 Task: Create new customer invoice with Date Opened: 28-May-23, Select Customer: Grandma Daisy's General Store, Terms: Net 7. Make invoice entry for item-1 with Date: 28-May-23, Description: Spearmint Bb Tea Original Body Hair Inhibitor Balancing Tea
, Income Account: Income:Sales, Quantity: 1, Unit Price: 14.99, Sales Tax: Y, Sales Tax Included: N, Tax Table: Sales Tax. Post Invoice with Post Date: 28-May-23, Post to Accounts: Assets:Accounts Receivable. Pay / Process Payment with Transaction Date: 03-Jun-23, Amount: 15.59, Transfer Account: Checking Account. Go to 'Print Invoice'.
Action: Mouse moved to (189, 26)
Screenshot: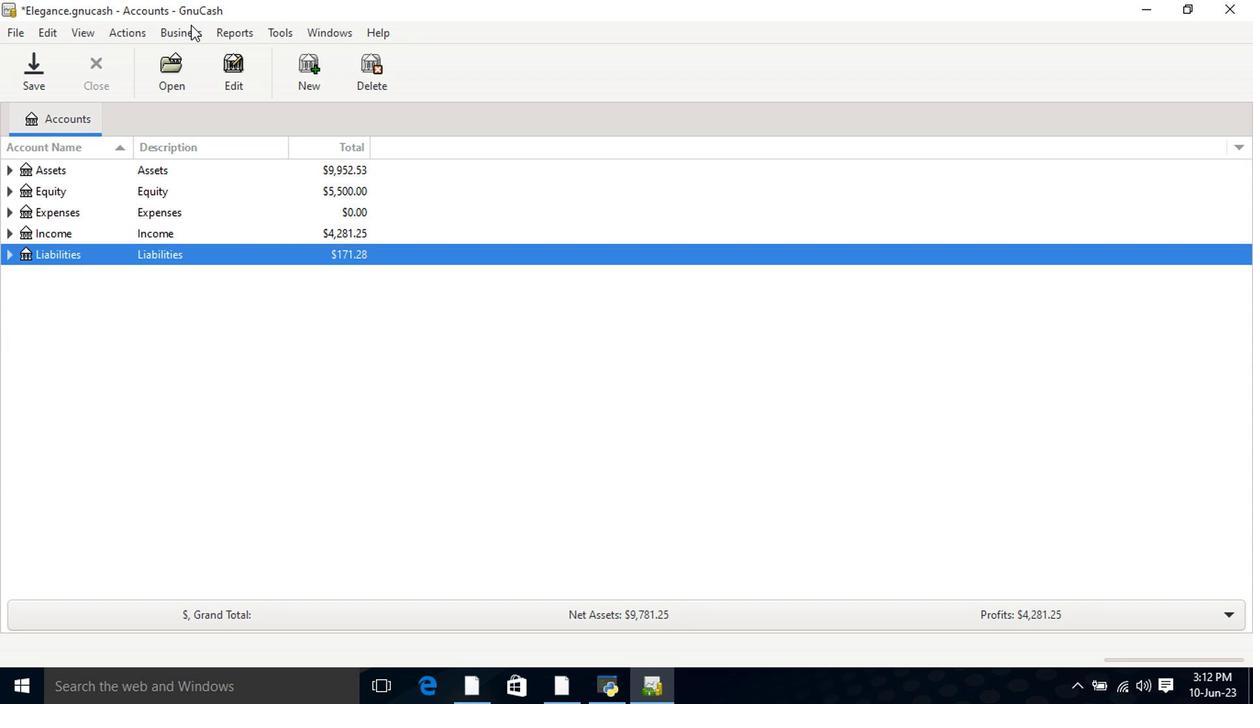 
Action: Mouse pressed left at (189, 26)
Screenshot: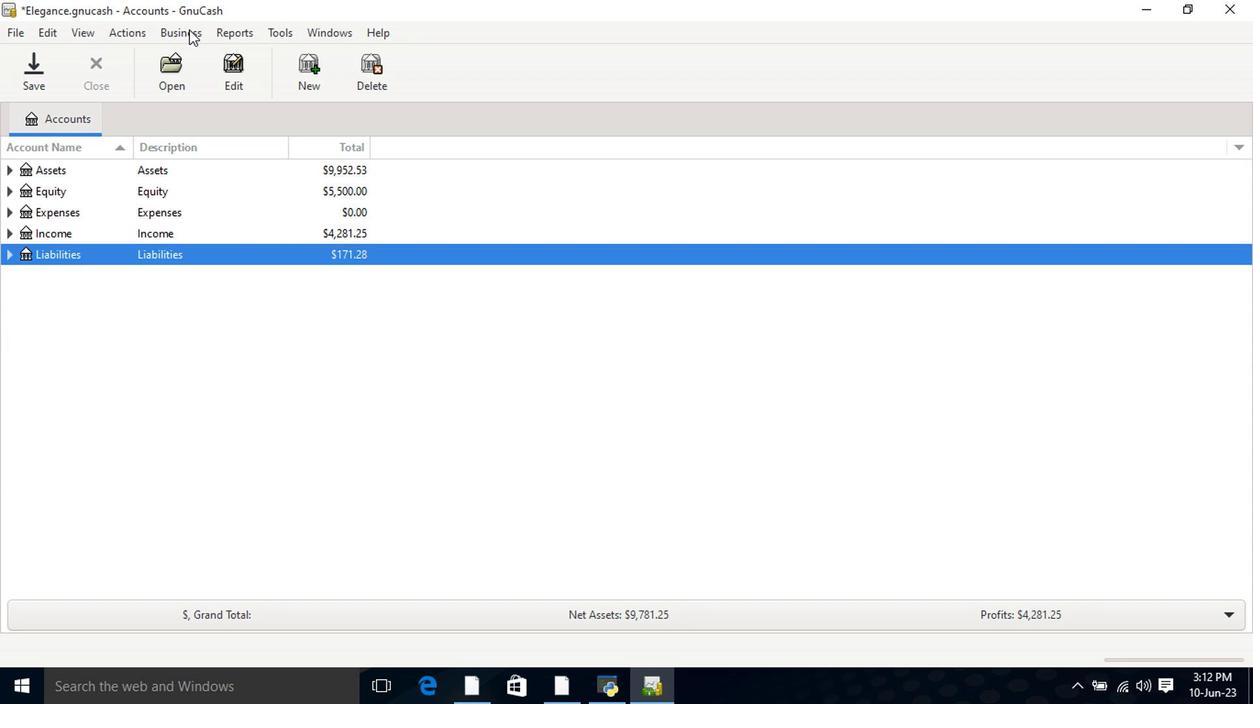 
Action: Mouse moved to (201, 44)
Screenshot: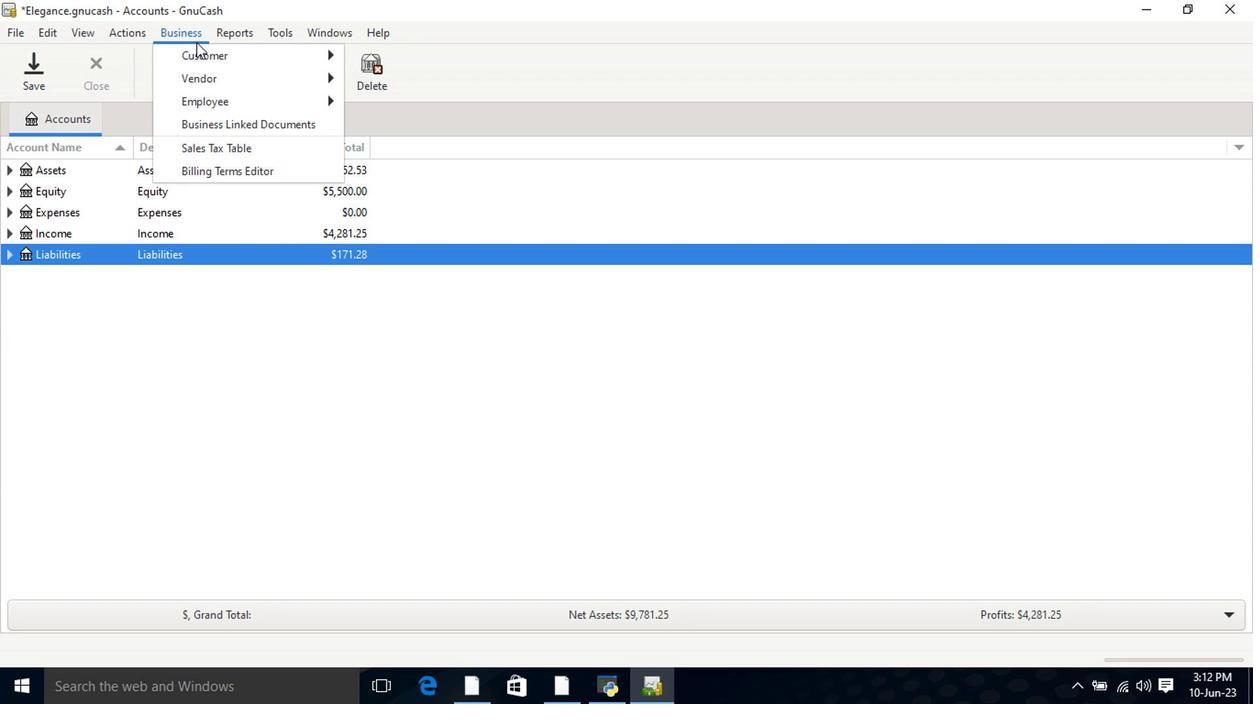 
Action: Mouse pressed left at (201, 44)
Screenshot: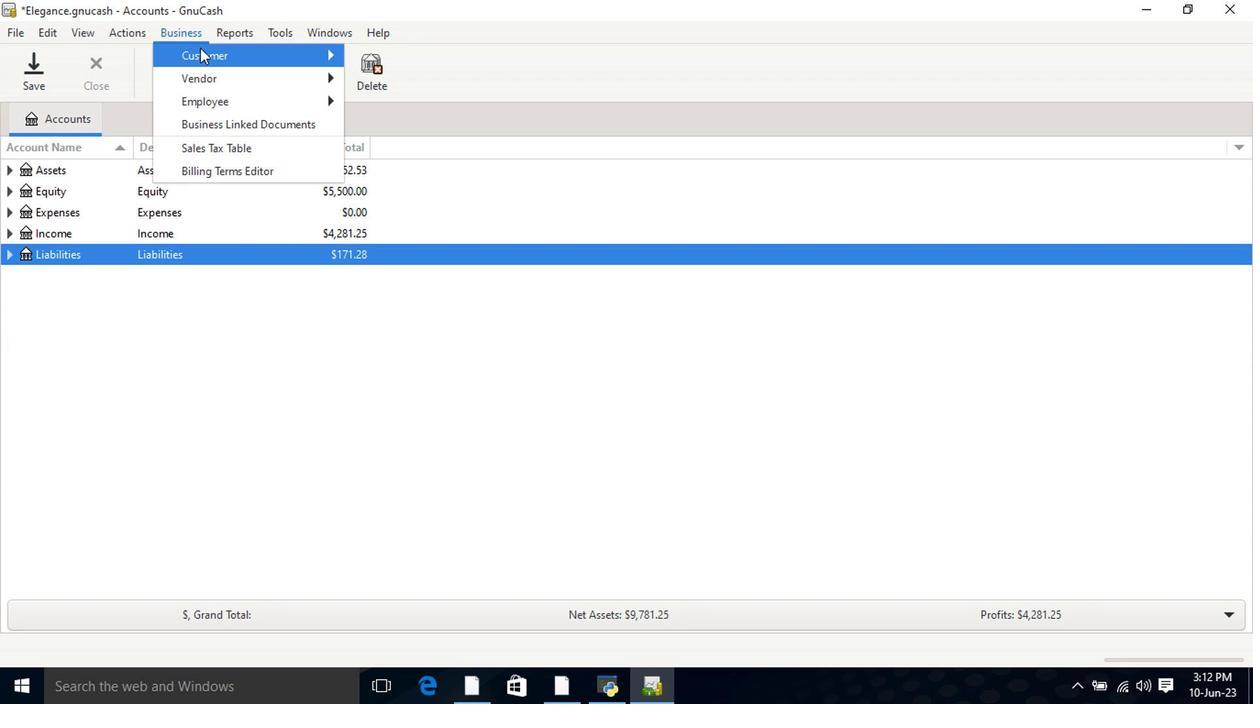 
Action: Mouse moved to (424, 122)
Screenshot: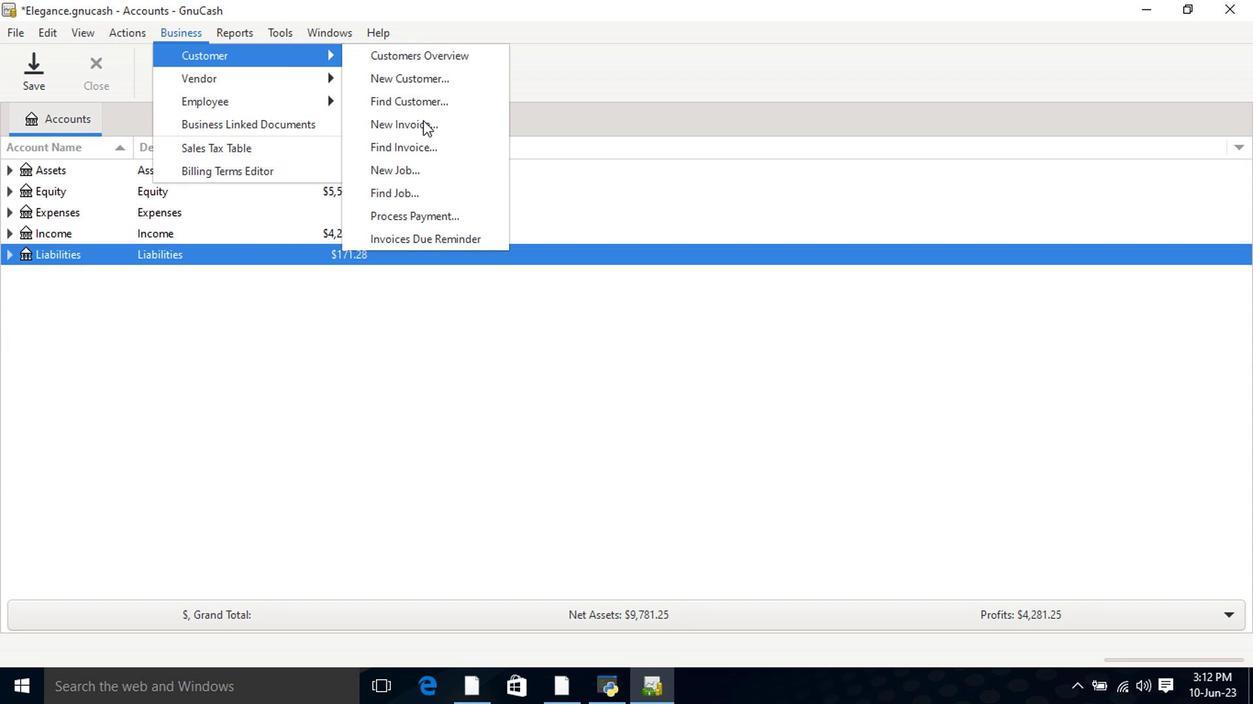 
Action: Mouse pressed left at (424, 122)
Screenshot: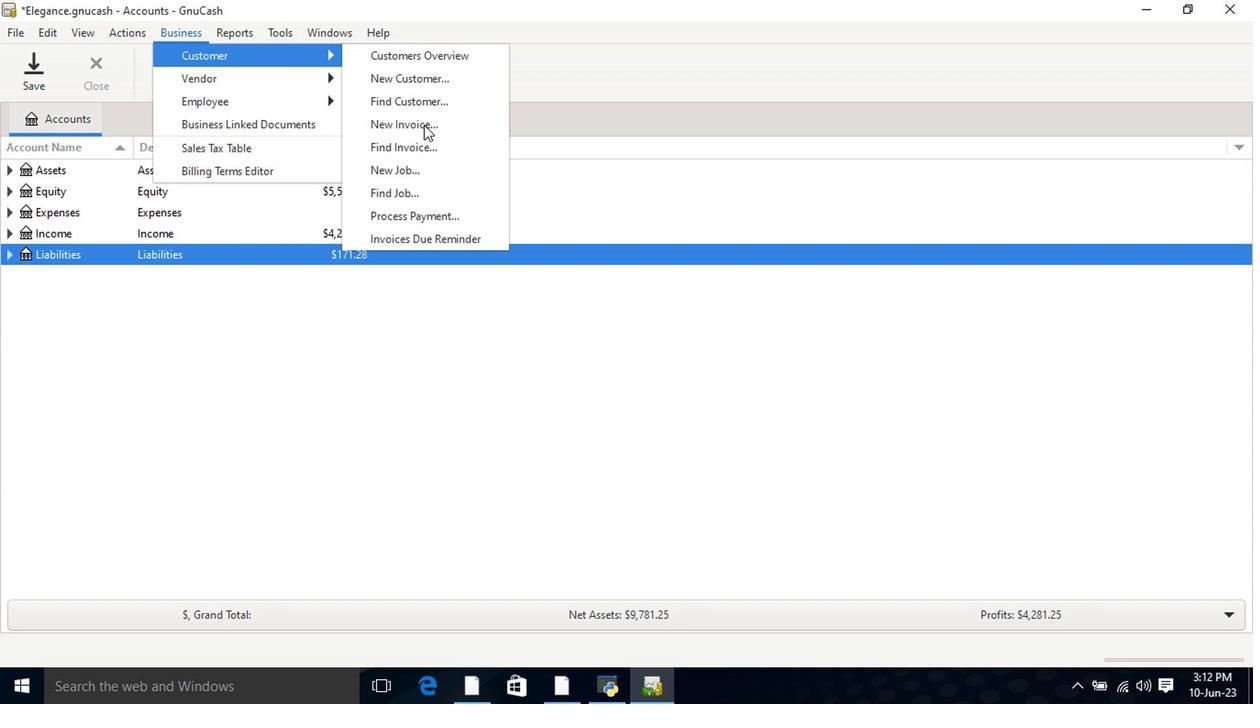 
Action: Mouse moved to (761, 283)
Screenshot: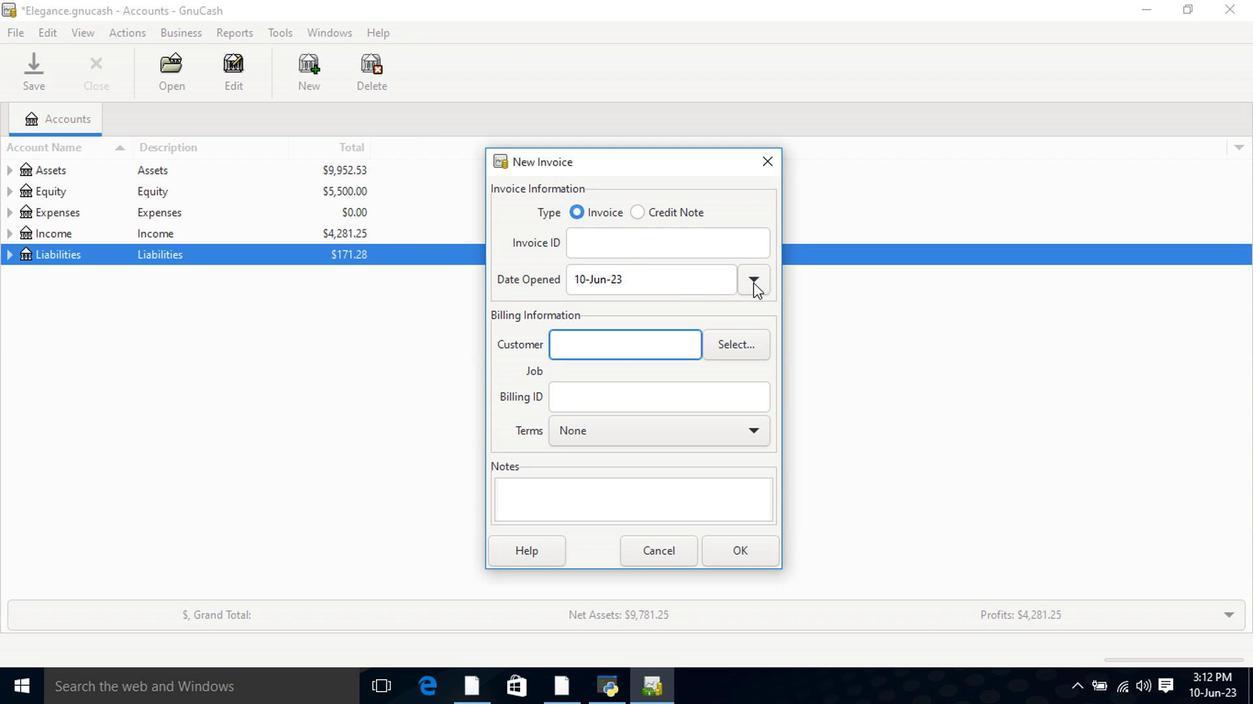 
Action: Mouse pressed left at (761, 283)
Screenshot: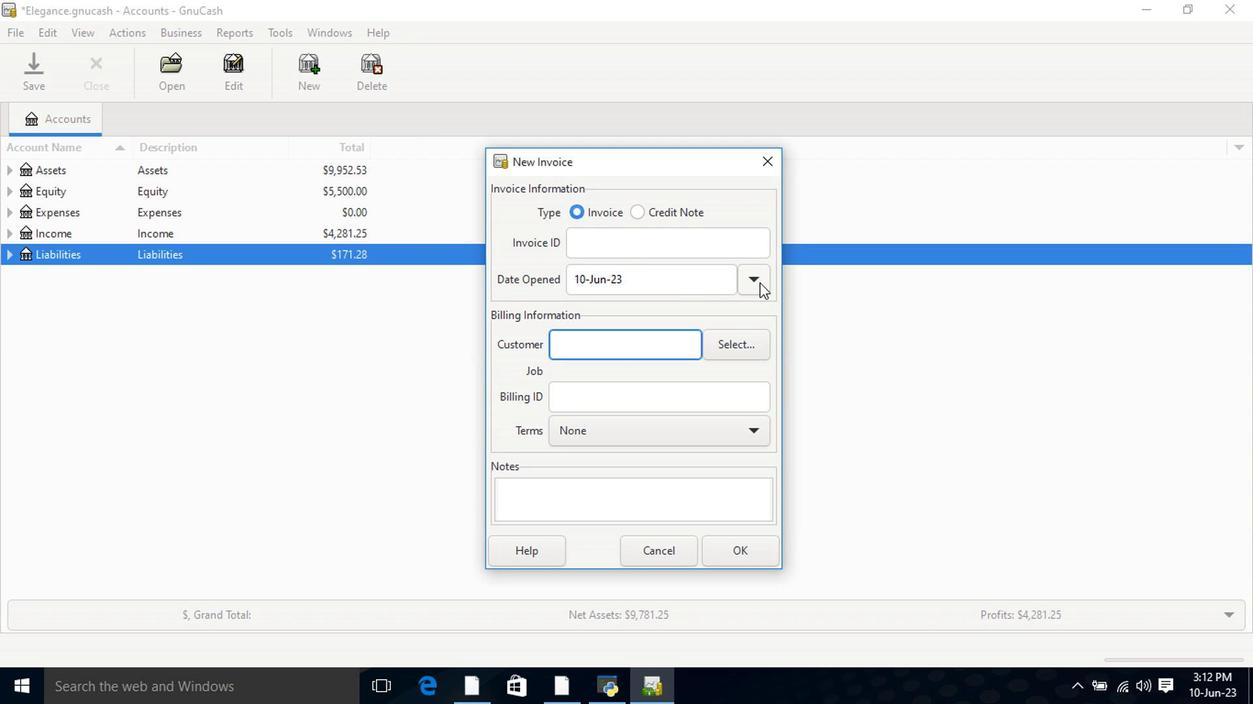 
Action: Mouse moved to (609, 310)
Screenshot: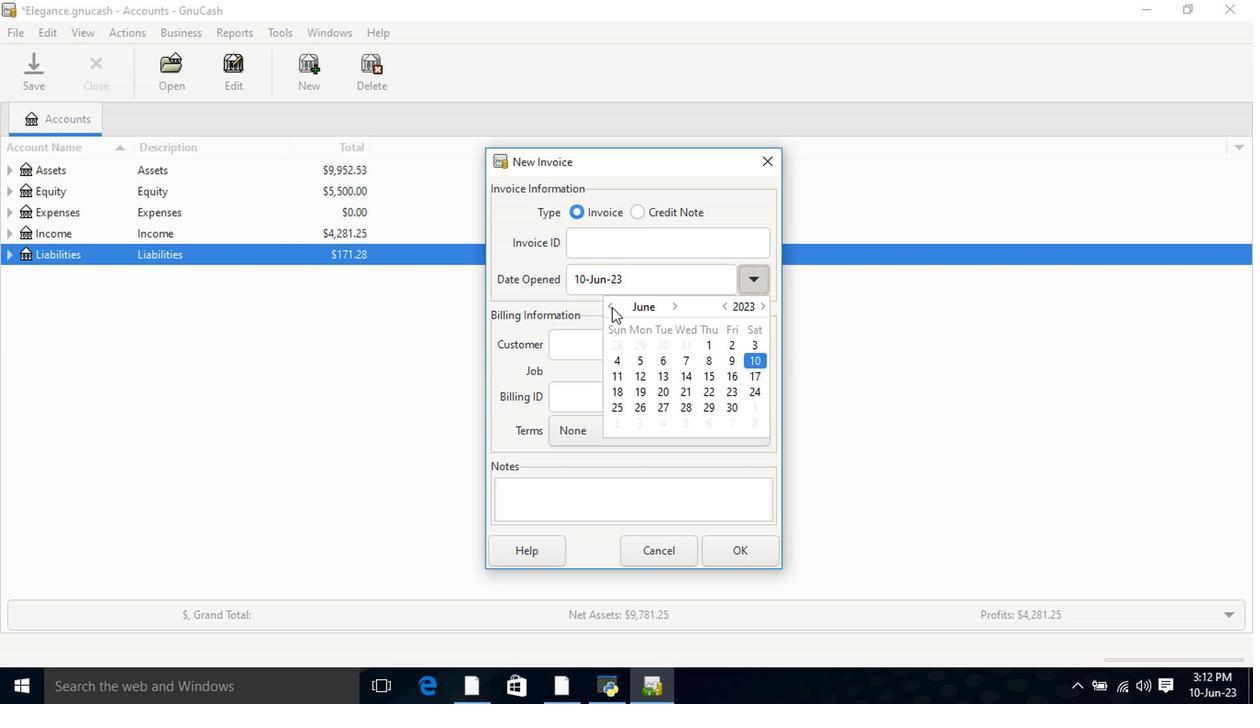 
Action: Mouse pressed left at (609, 310)
Screenshot: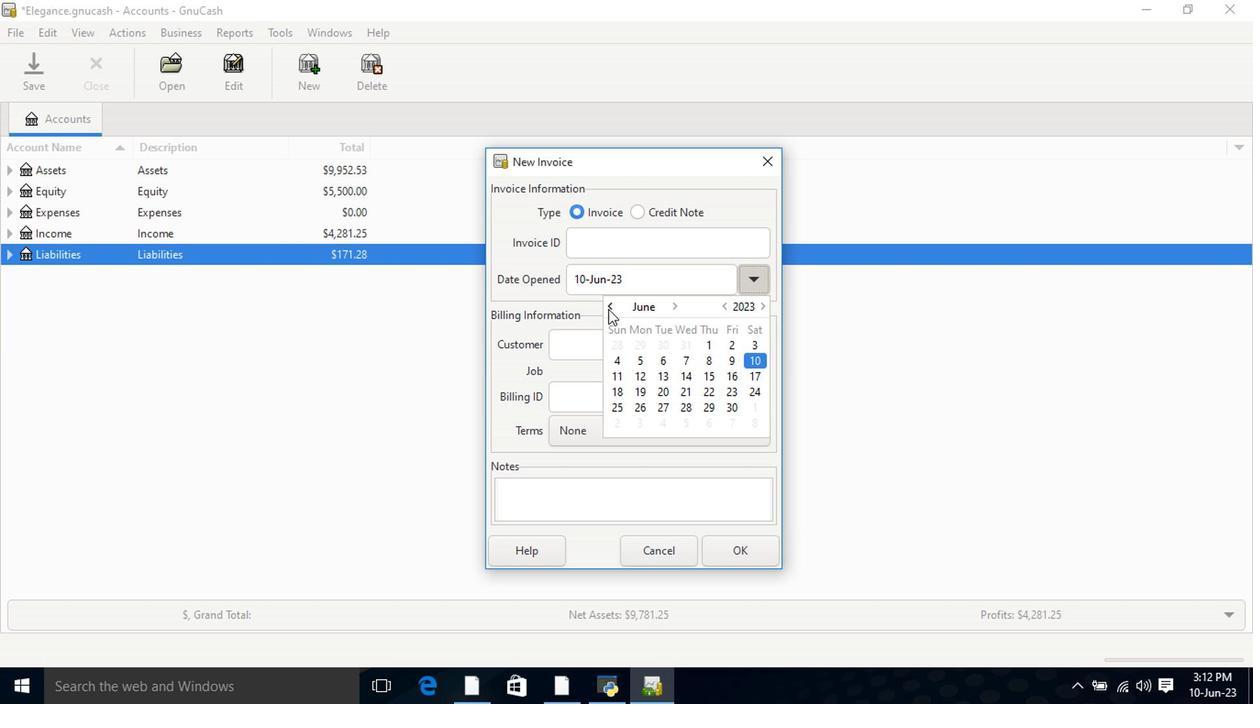 
Action: Mouse moved to (614, 415)
Screenshot: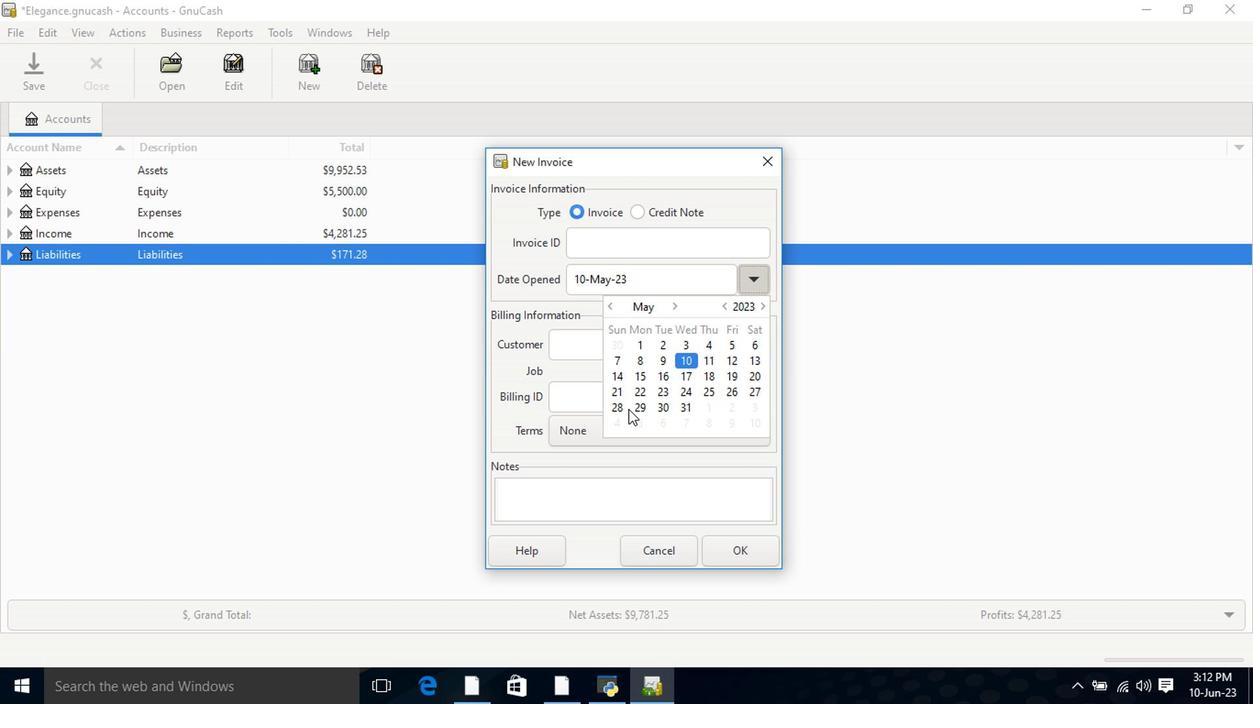 
Action: Mouse pressed left at (614, 415)
Screenshot: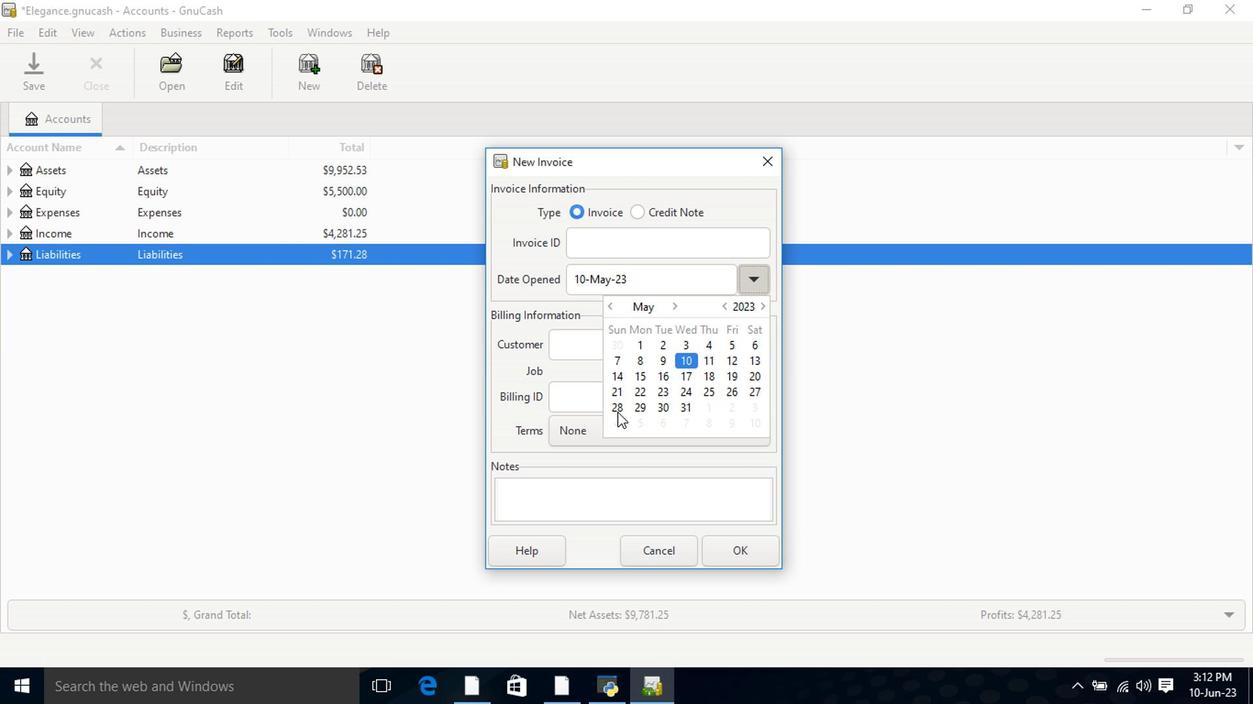 
Action: Mouse moved to (613, 415)
Screenshot: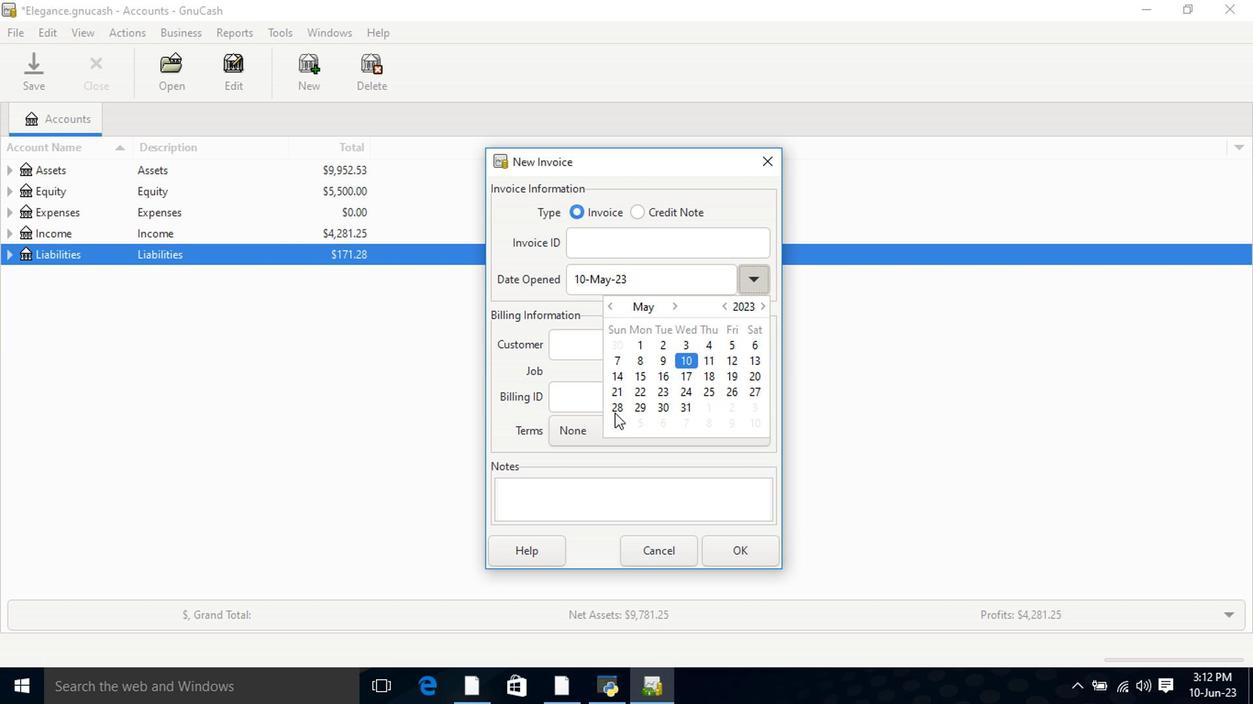 
Action: Mouse pressed left at (613, 415)
Screenshot: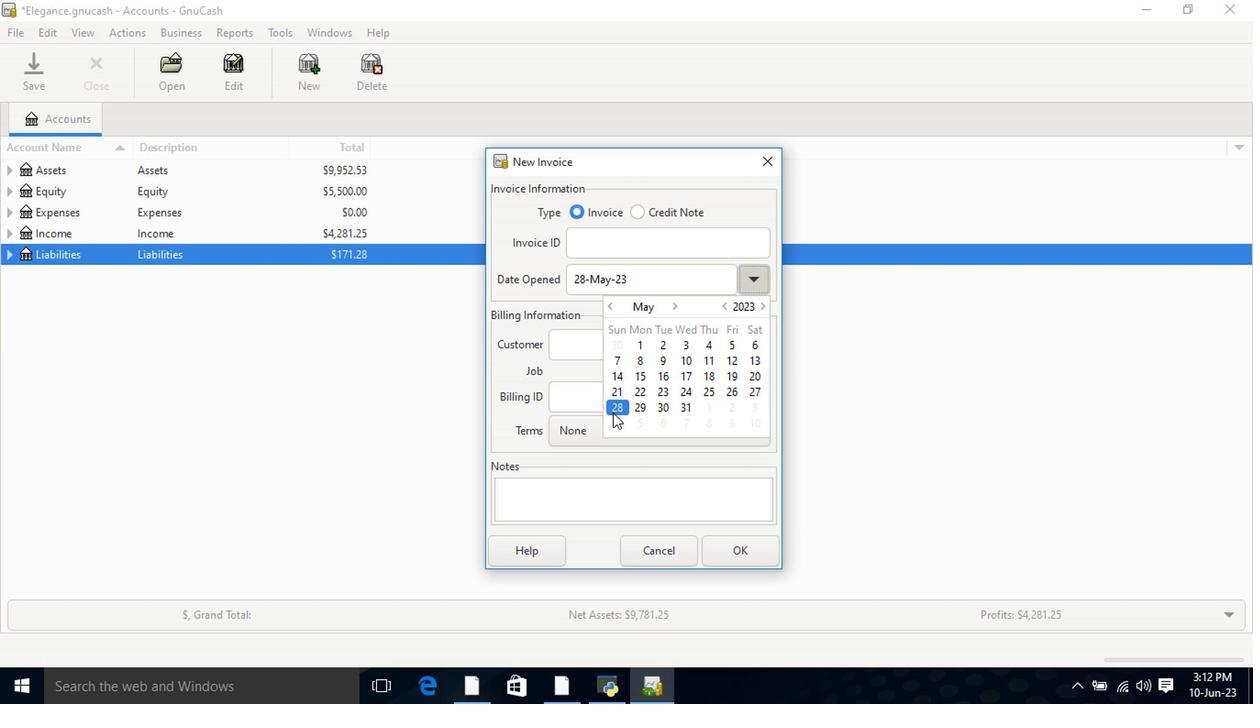 
Action: Mouse moved to (616, 353)
Screenshot: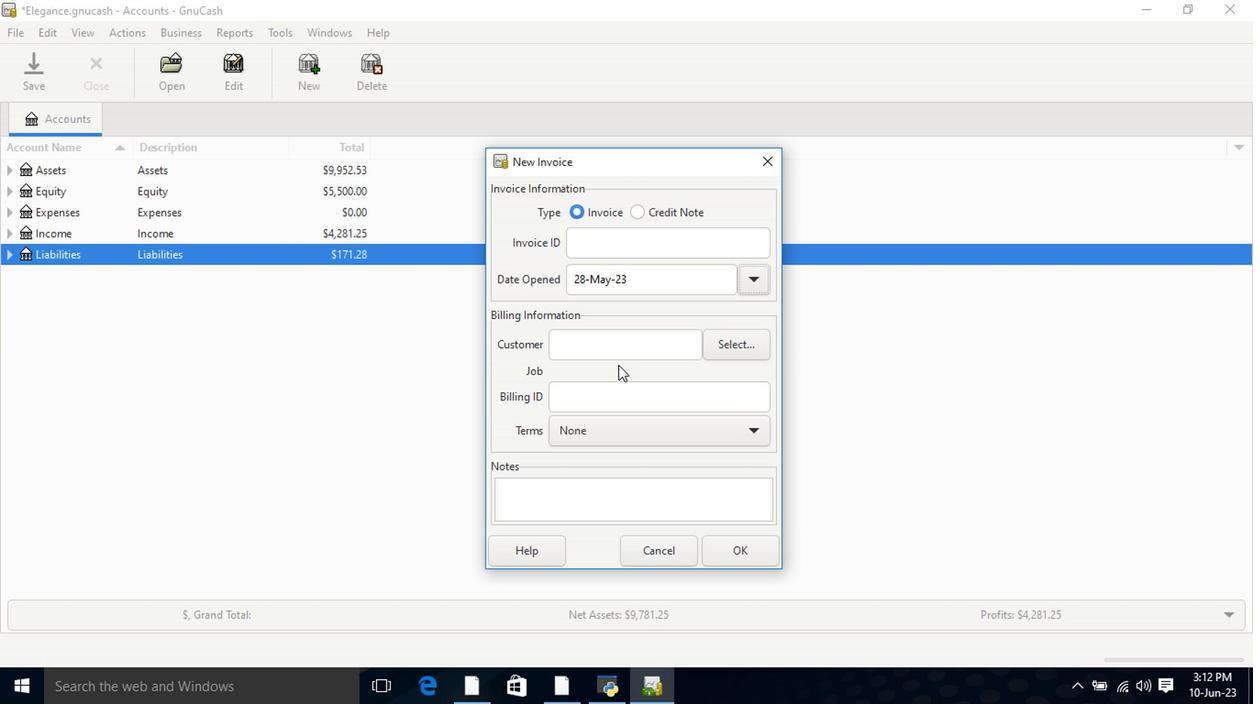 
Action: Mouse pressed left at (616, 353)
Screenshot: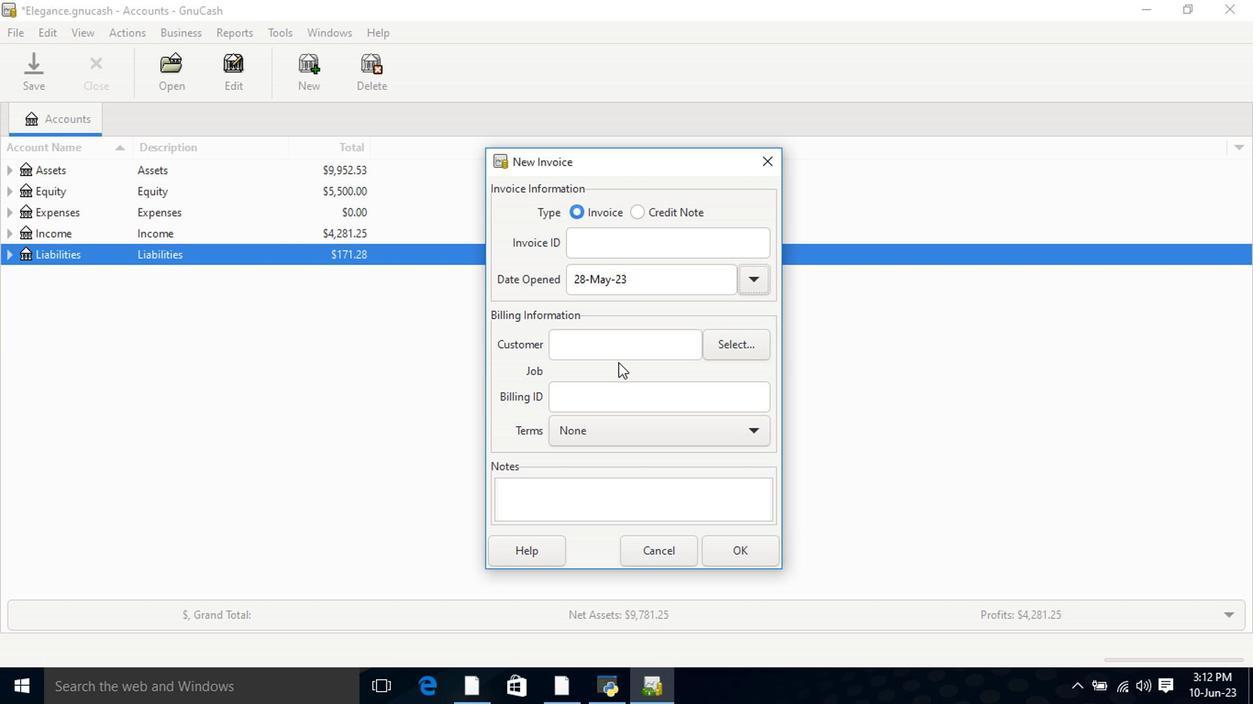 
Action: Mouse moved to (615, 352)
Screenshot: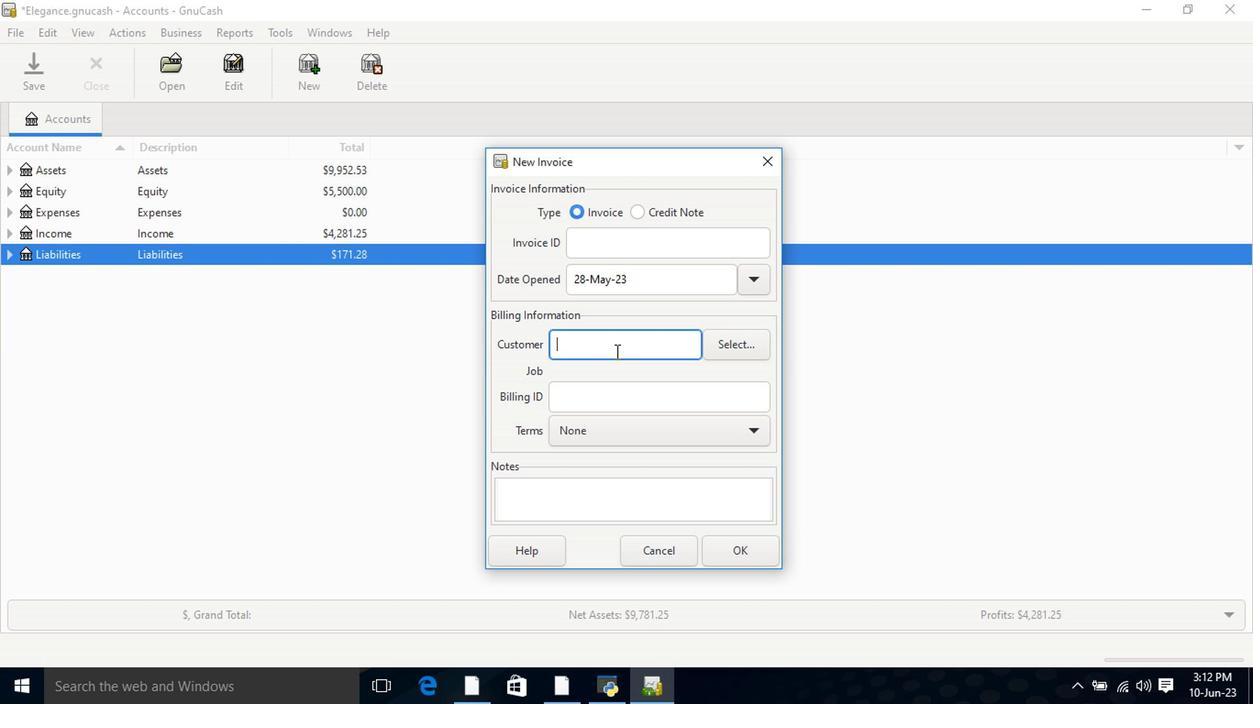 
Action: Key pressed <Key.shift>Gran
Screenshot: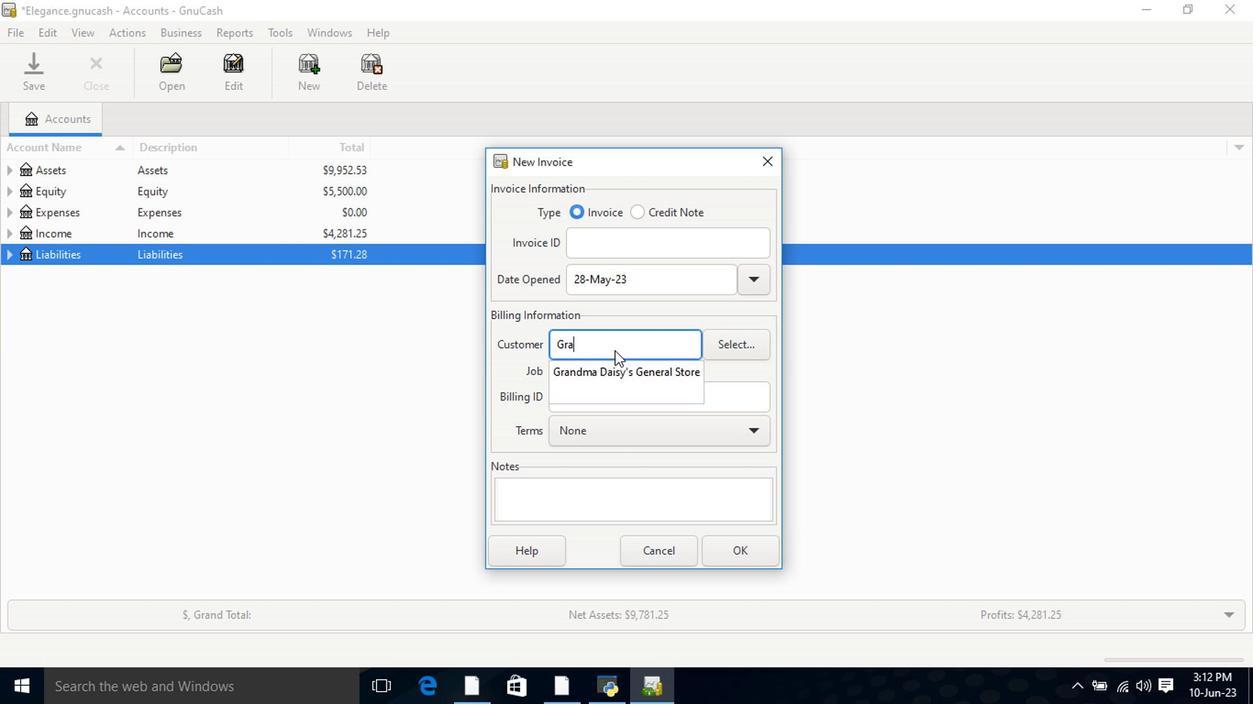 
Action: Mouse moved to (618, 368)
Screenshot: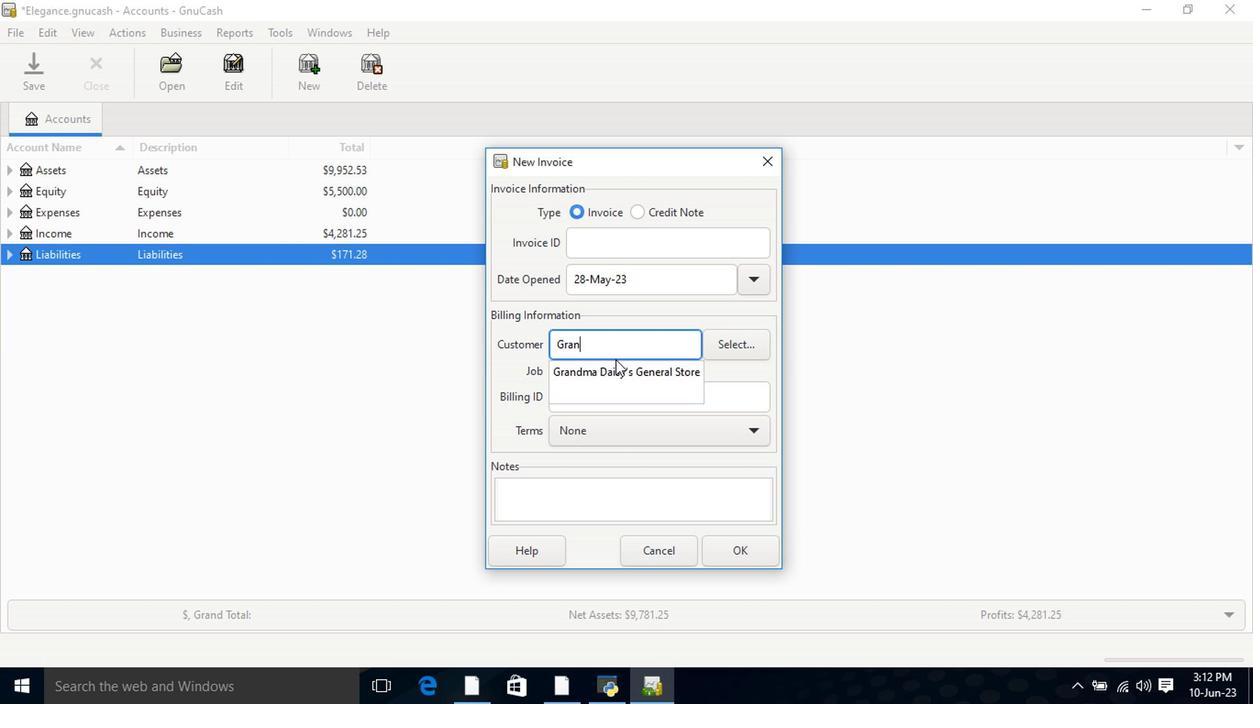 
Action: Mouse pressed left at (618, 368)
Screenshot: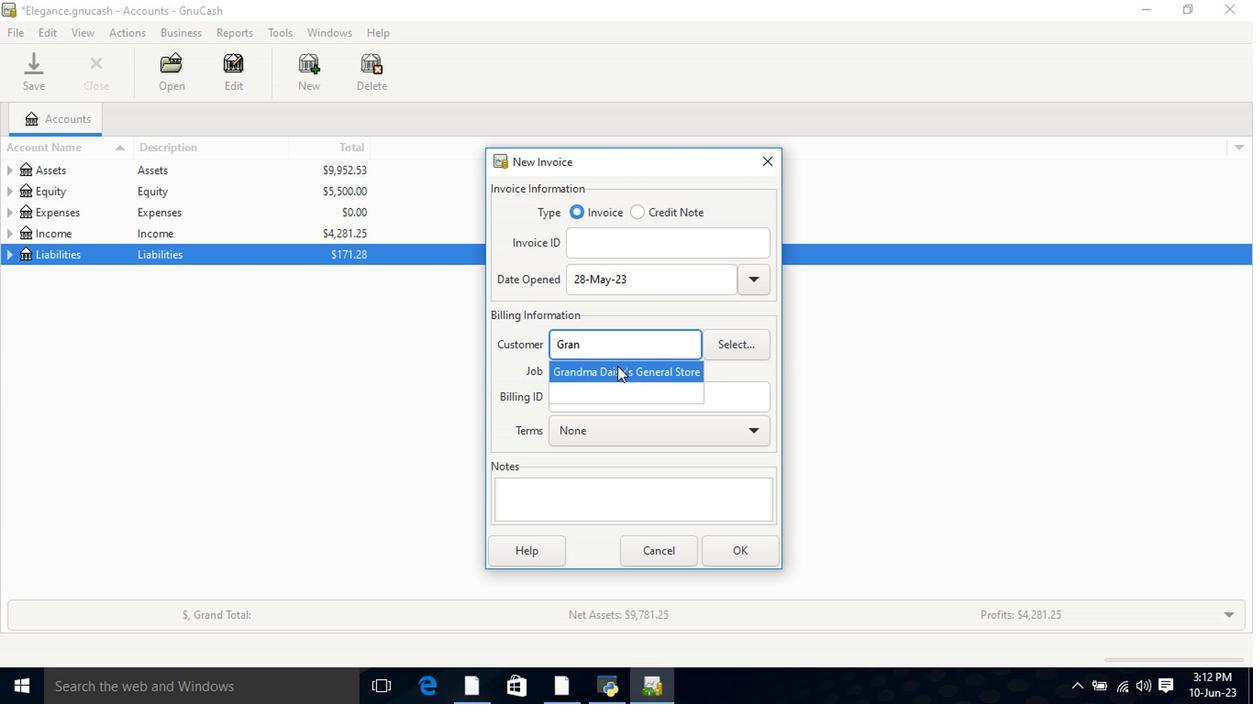 
Action: Mouse moved to (647, 453)
Screenshot: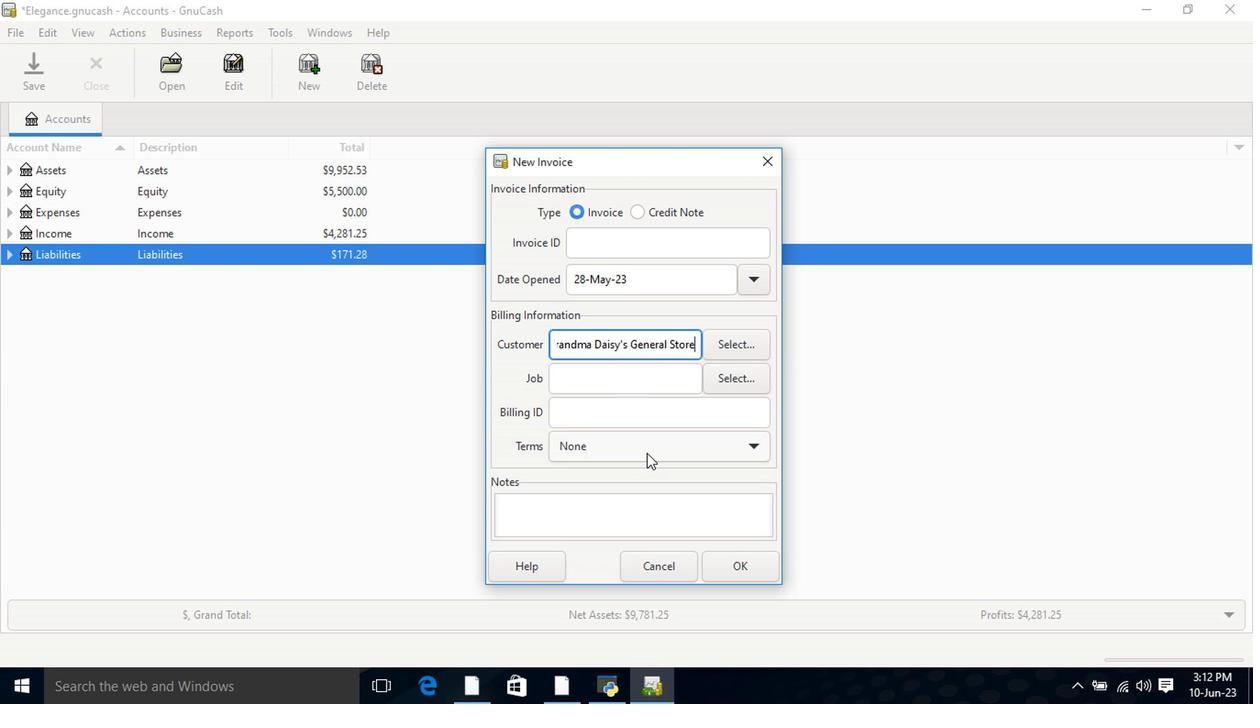 
Action: Mouse pressed left at (647, 453)
Screenshot: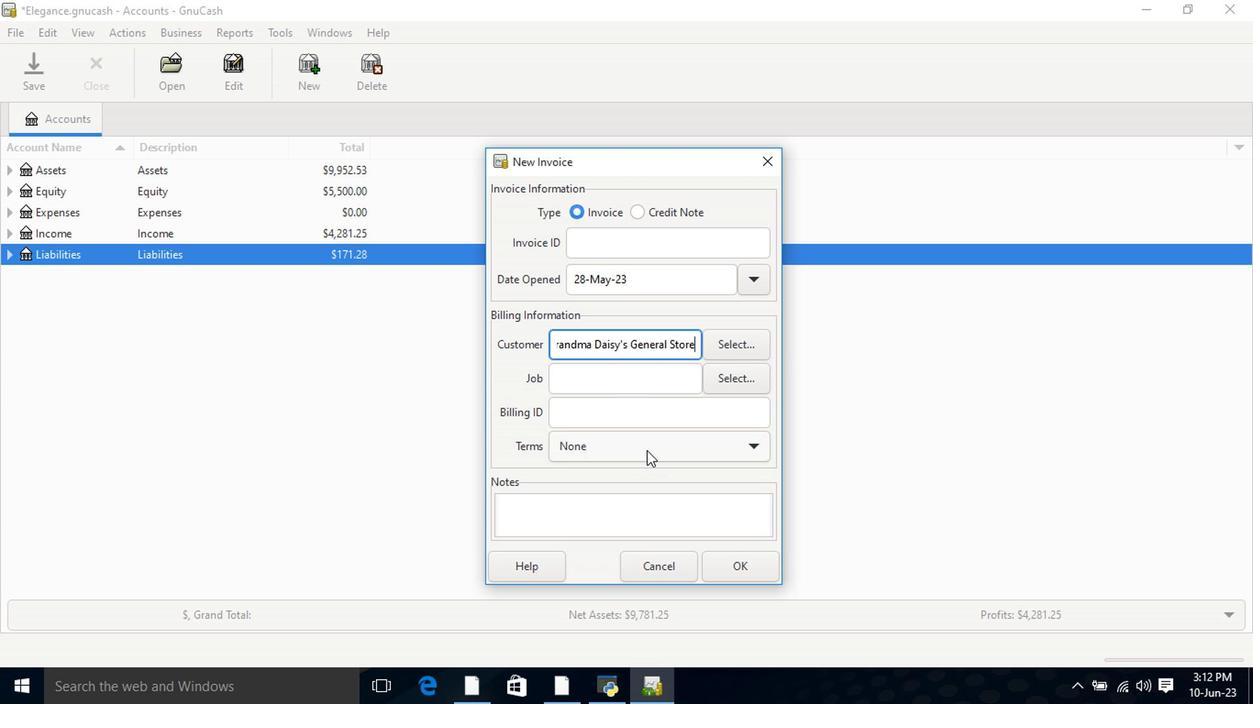 
Action: Mouse moved to (646, 530)
Screenshot: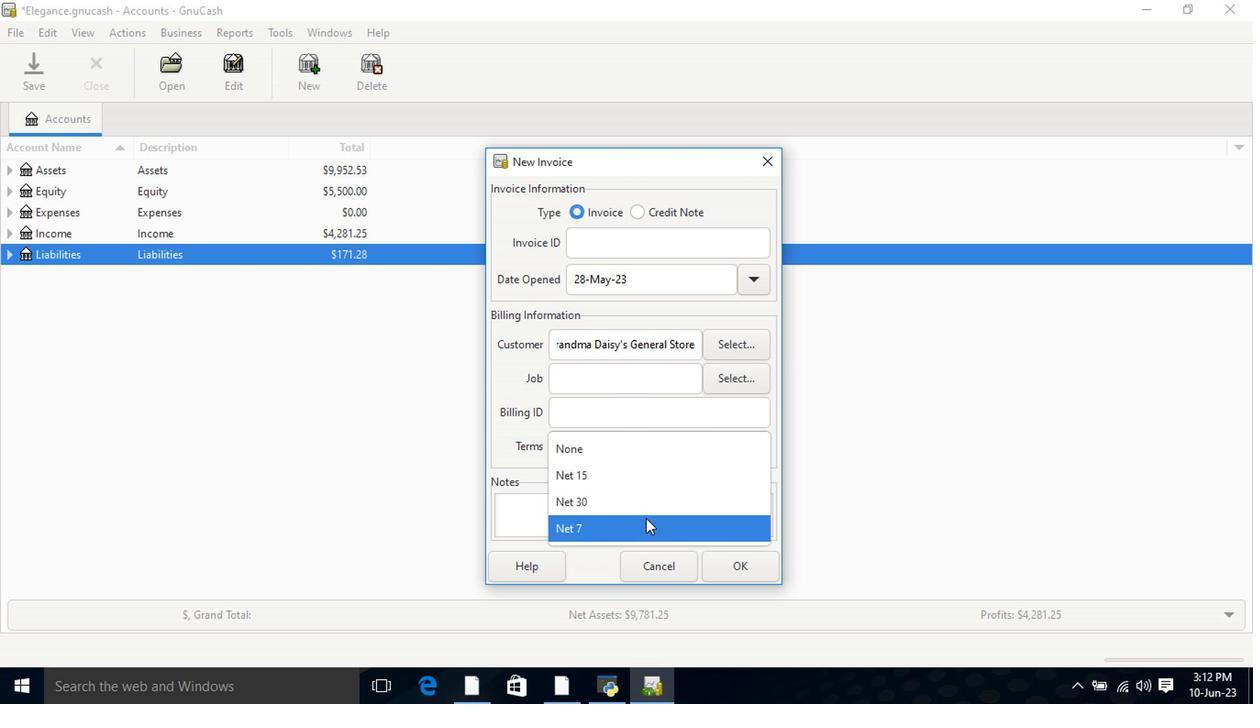 
Action: Mouse pressed left at (646, 530)
Screenshot: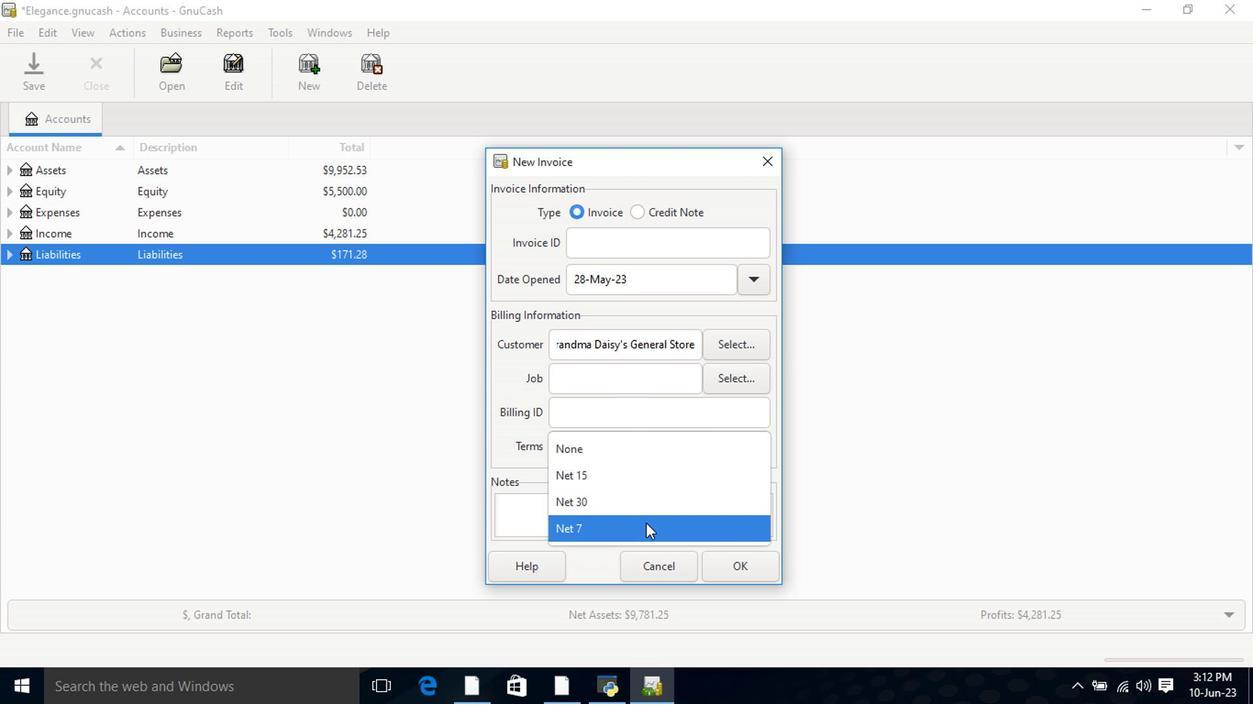 
Action: Mouse moved to (725, 565)
Screenshot: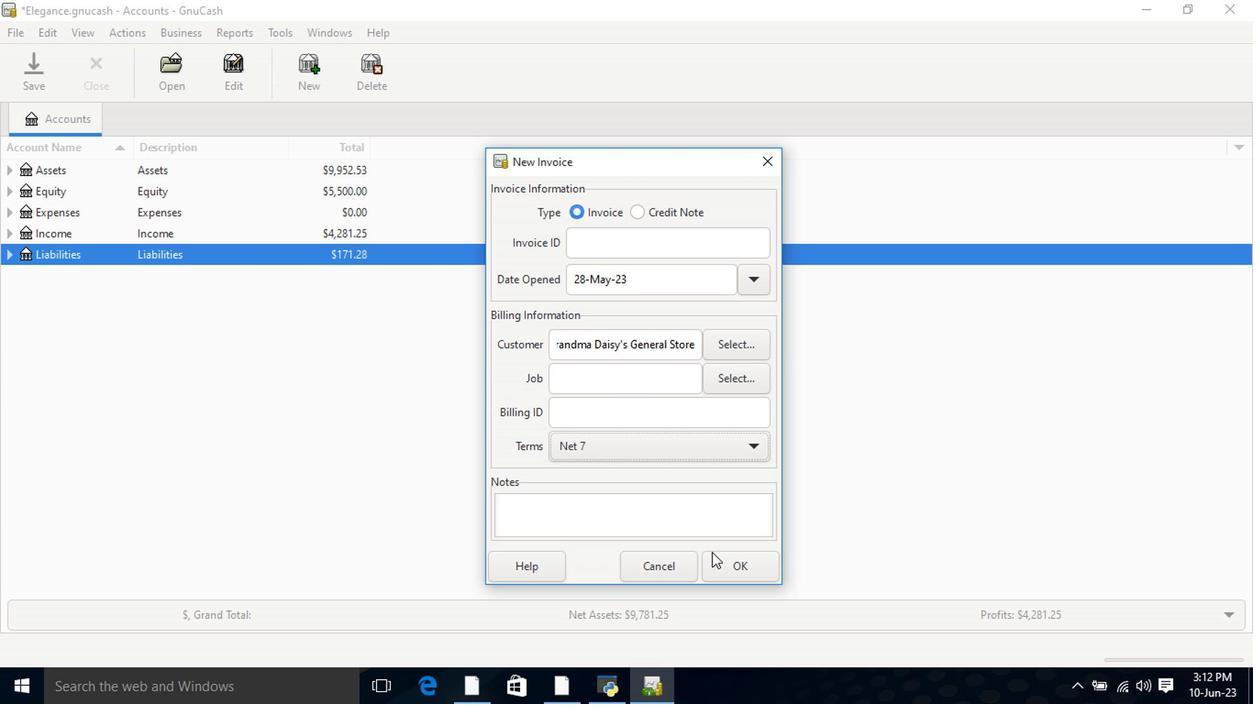 
Action: Mouse pressed left at (725, 565)
Screenshot: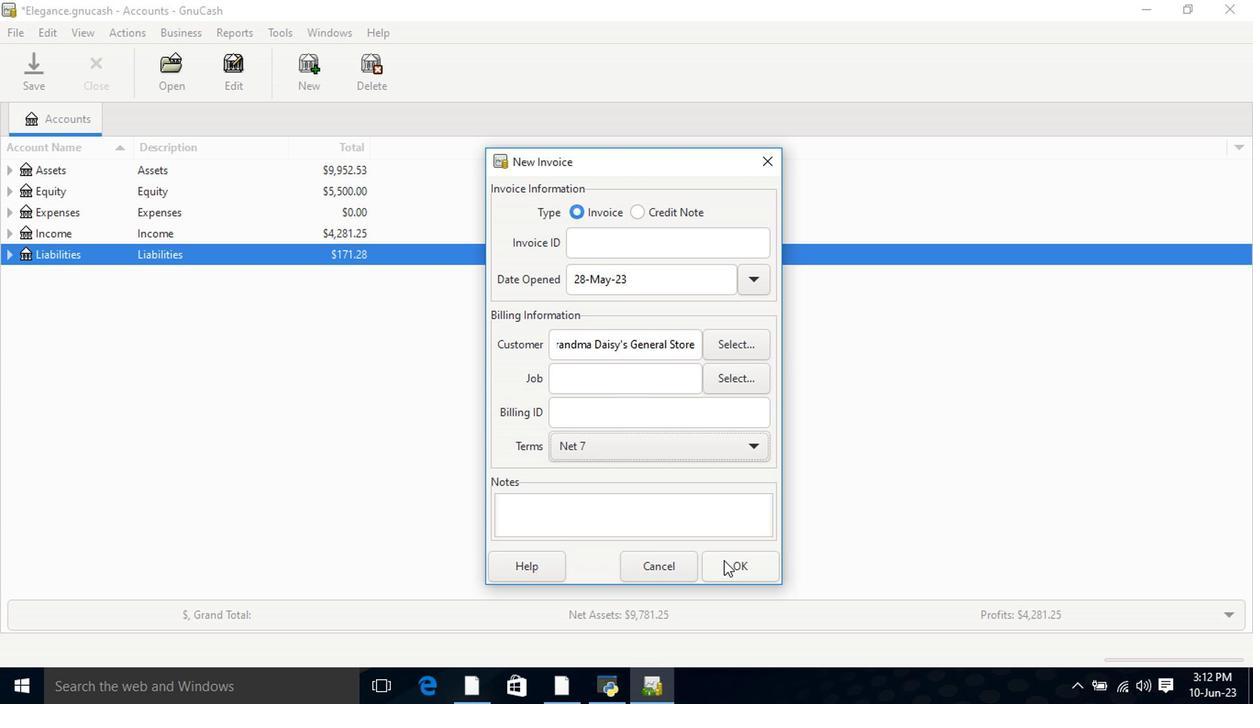 
Action: Mouse moved to (90, 360)
Screenshot: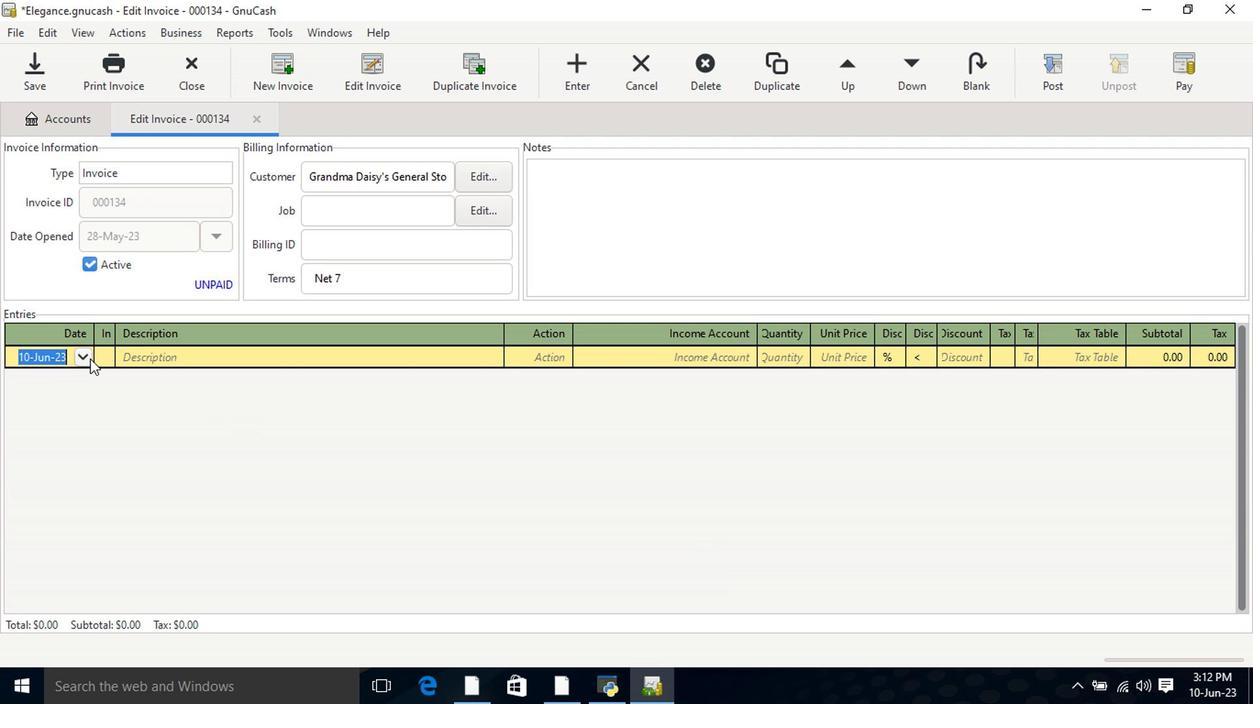 
Action: Mouse pressed left at (90, 360)
Screenshot: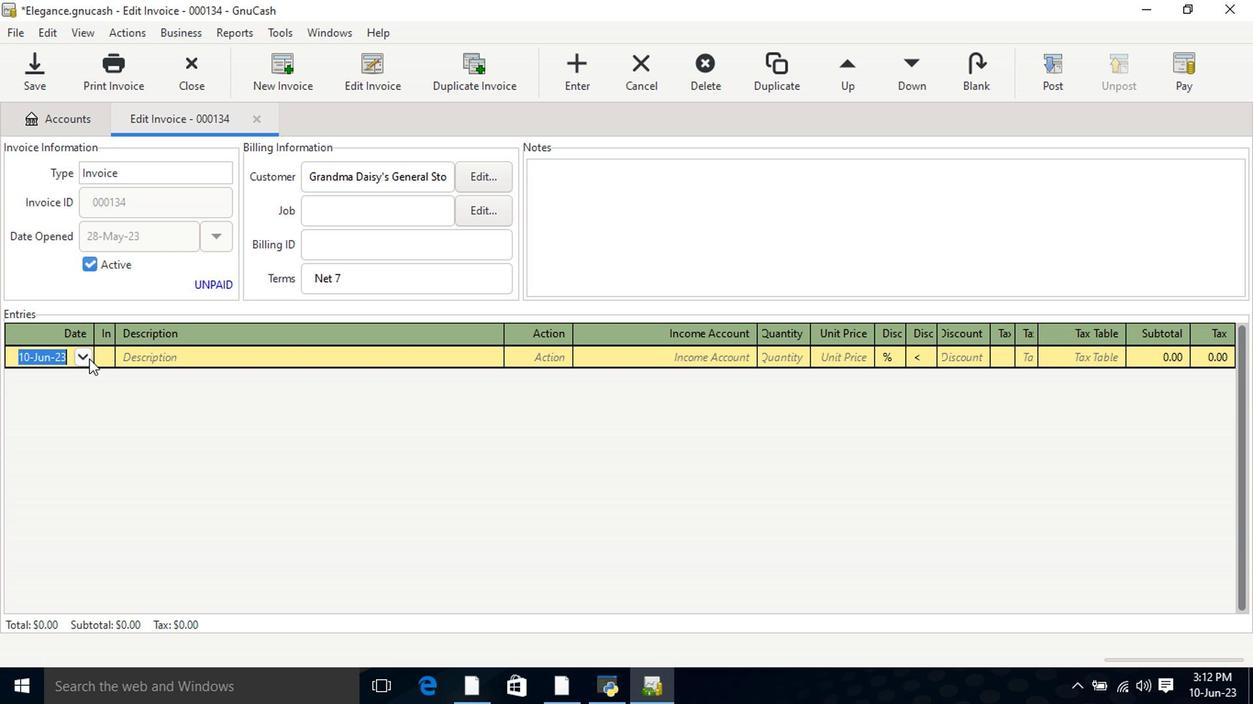 
Action: Mouse moved to (10, 381)
Screenshot: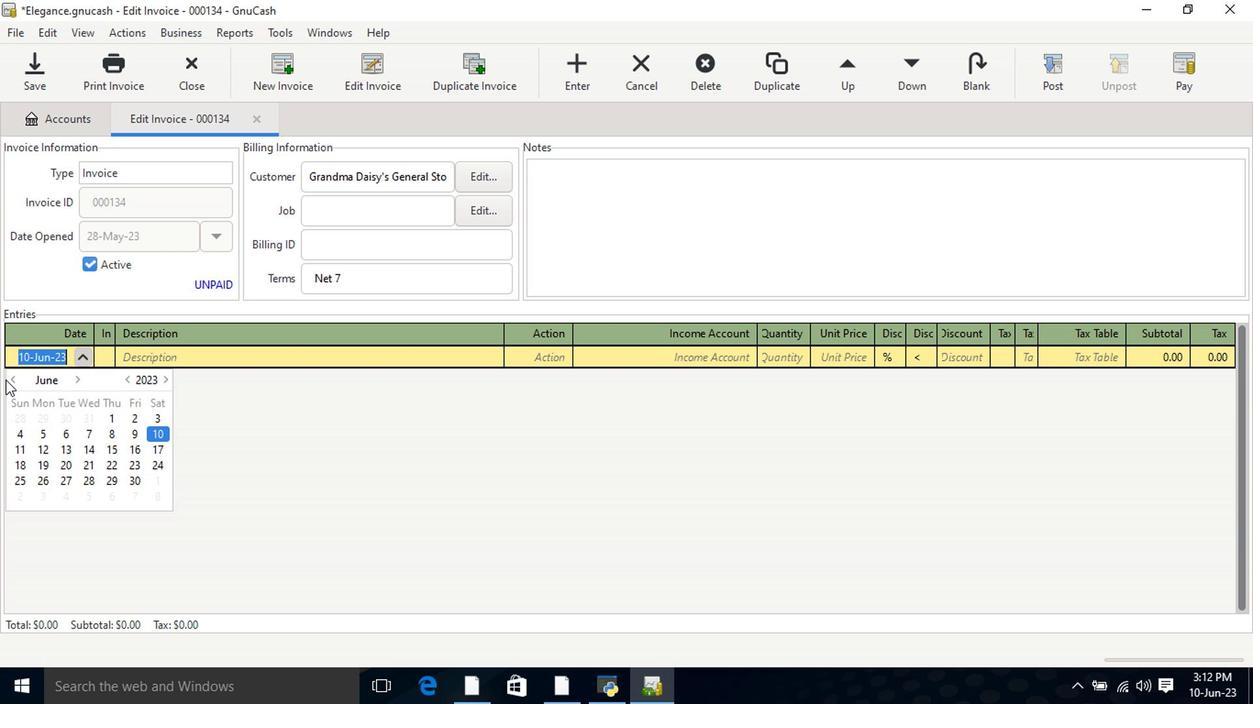 
Action: Mouse pressed left at (10, 381)
Screenshot: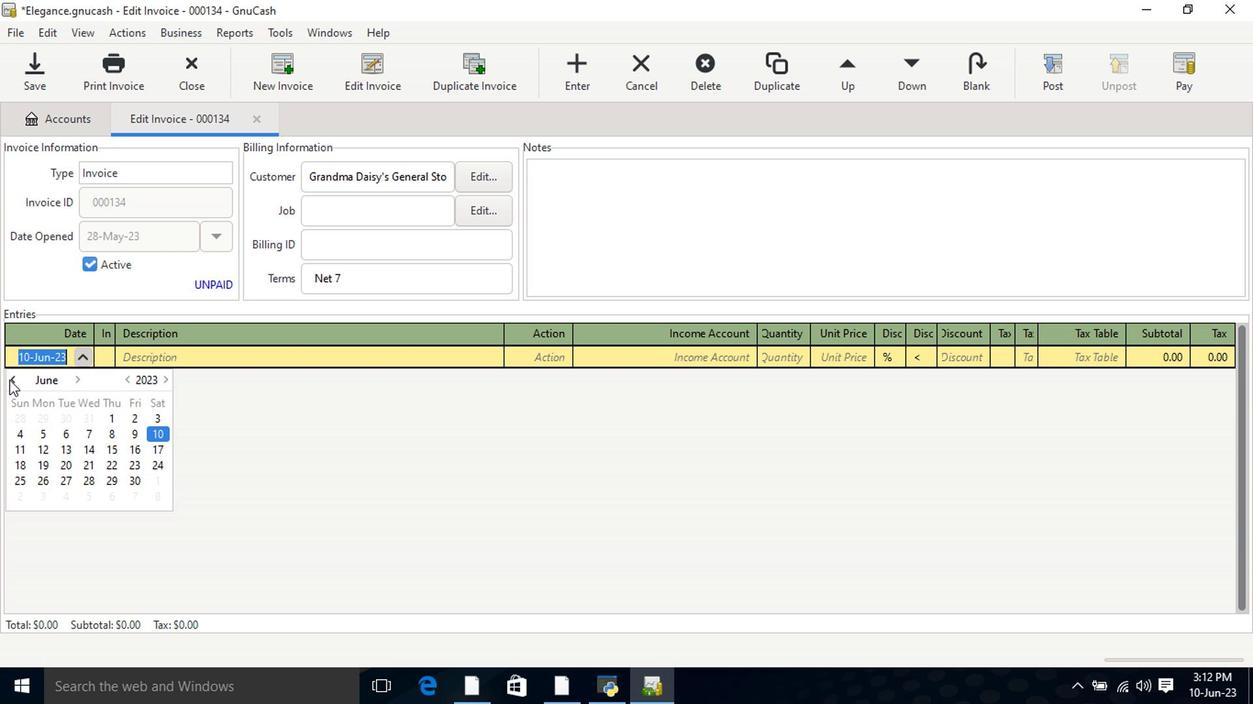 
Action: Mouse moved to (23, 485)
Screenshot: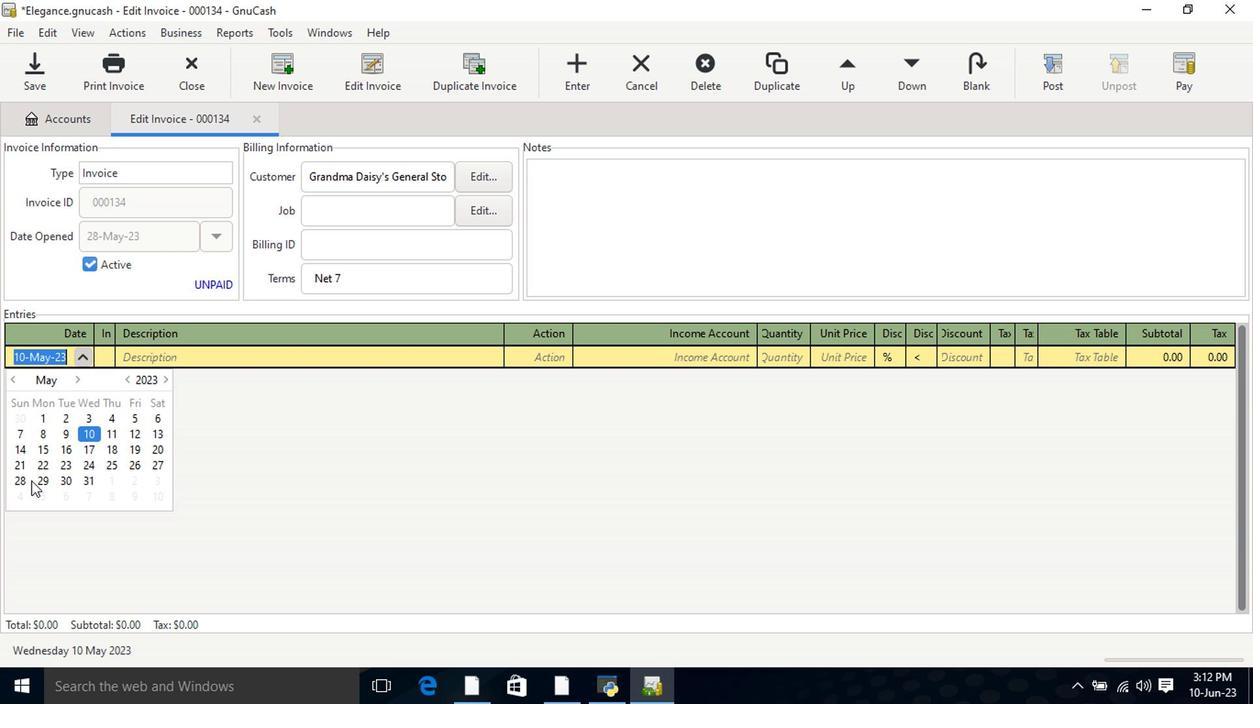 
Action: Mouse pressed left at (23, 485)
Screenshot: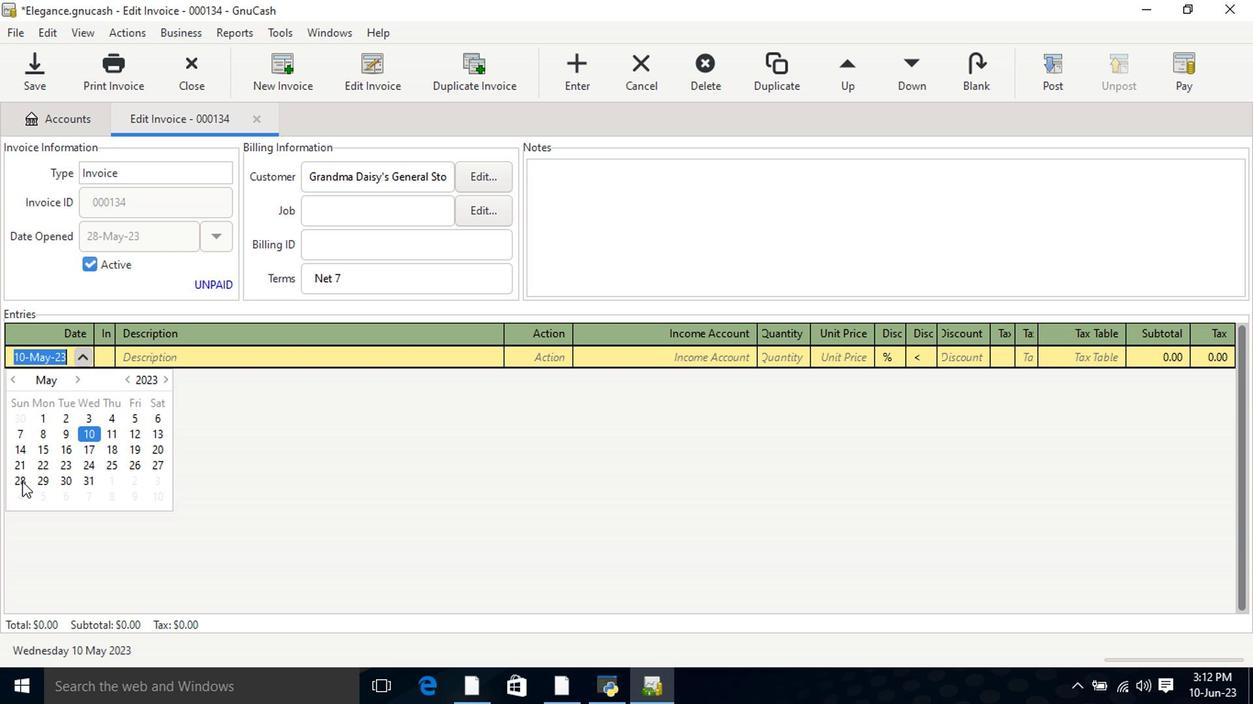 
Action: Mouse pressed left at (23, 485)
Screenshot: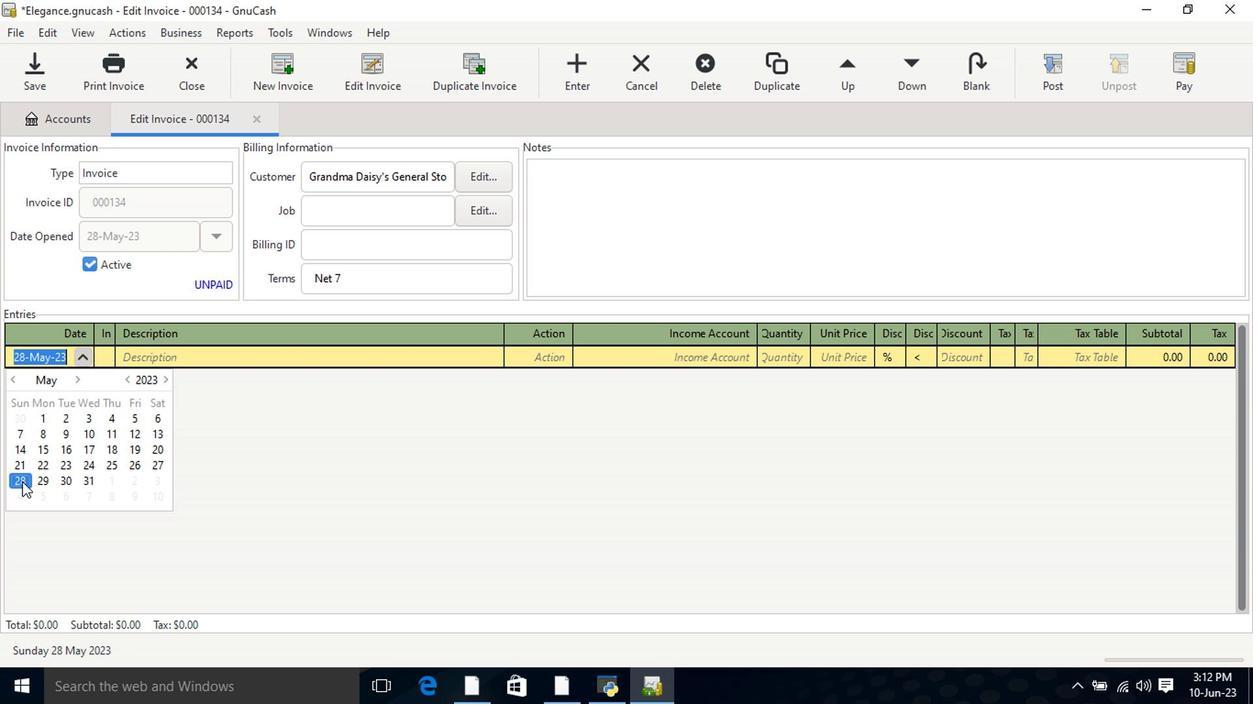 
Action: Mouse moved to (169, 357)
Screenshot: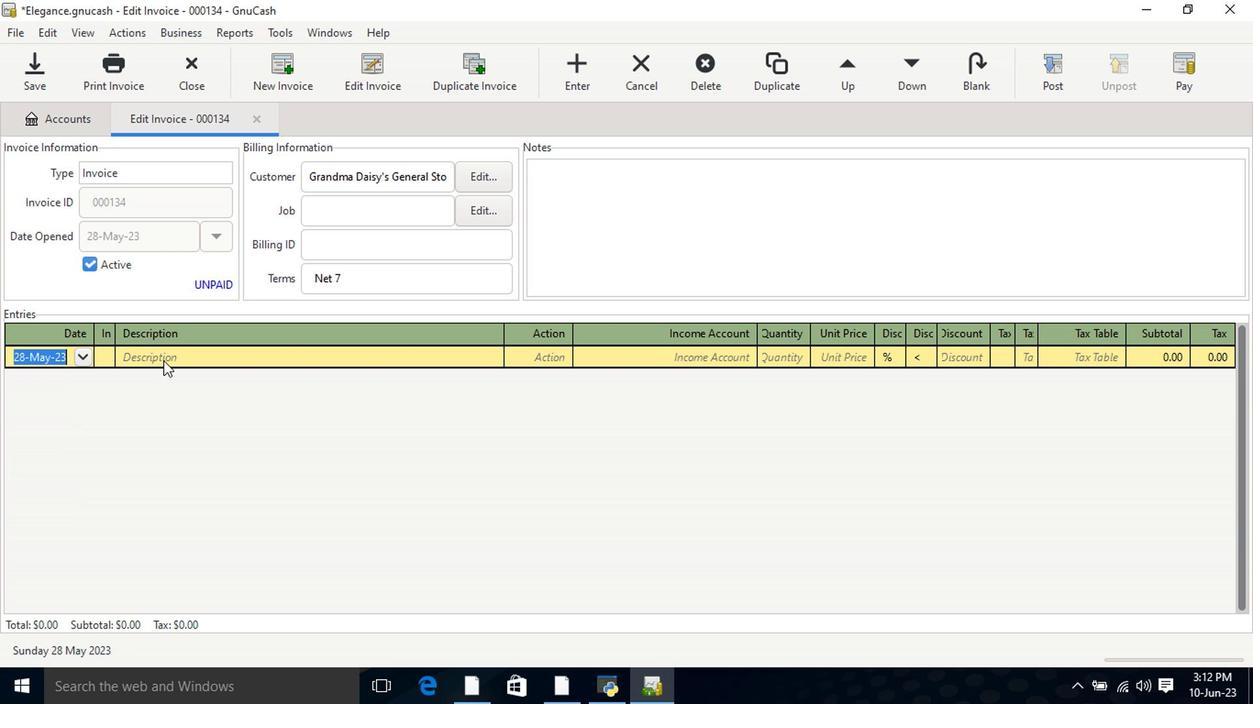 
Action: Mouse pressed left at (169, 357)
Screenshot: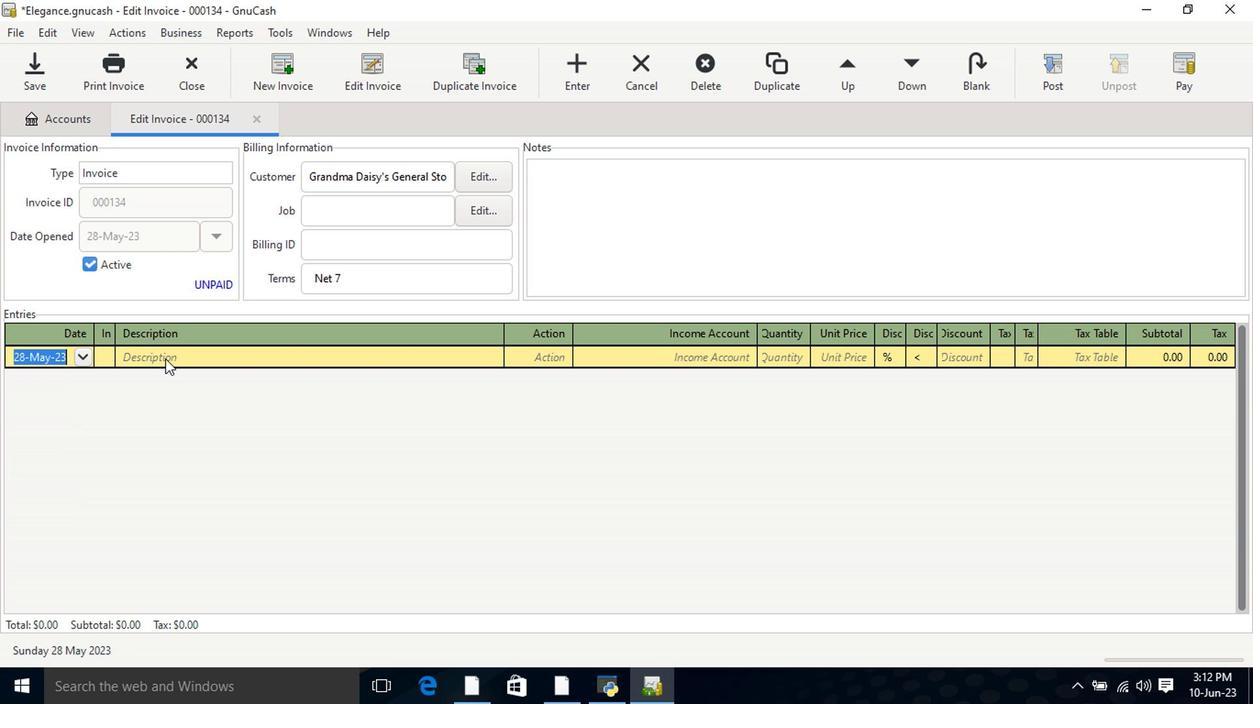 
Action: Key pressed <Key.shift>Spear<Key.right><Key.tab>1<Key.tab>14.99<Key.tab>
Screenshot: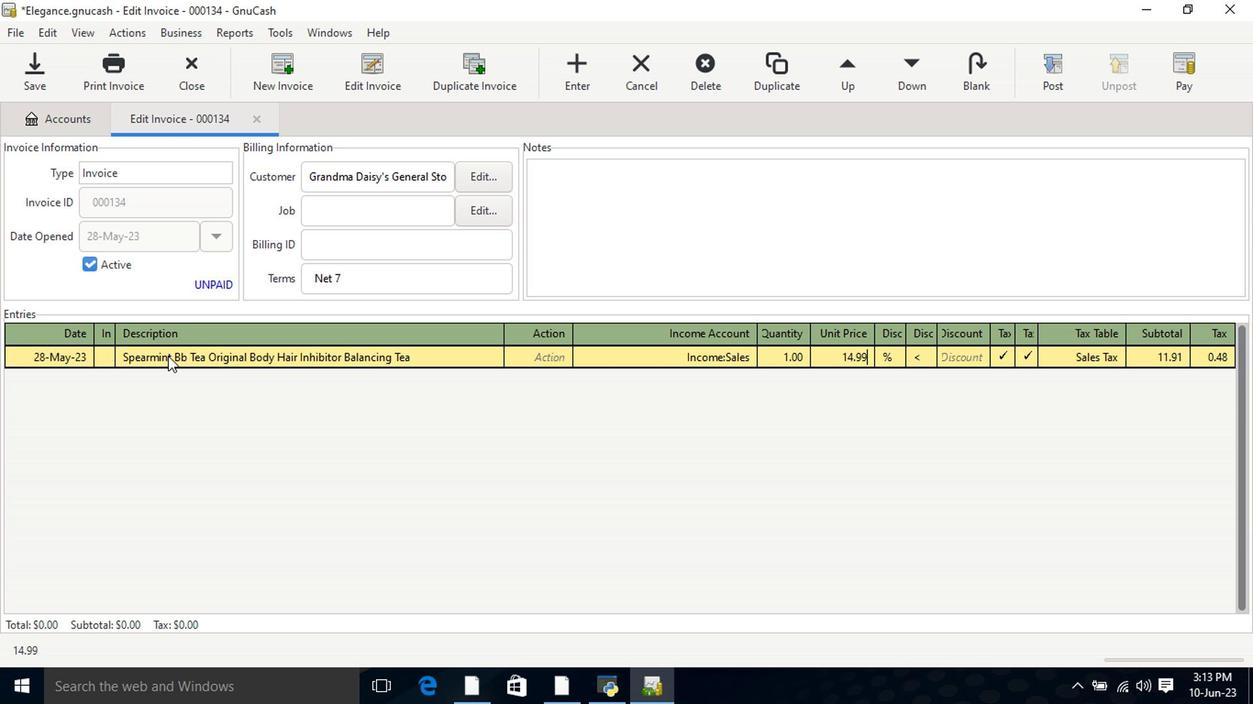 
Action: Mouse moved to (1030, 361)
Screenshot: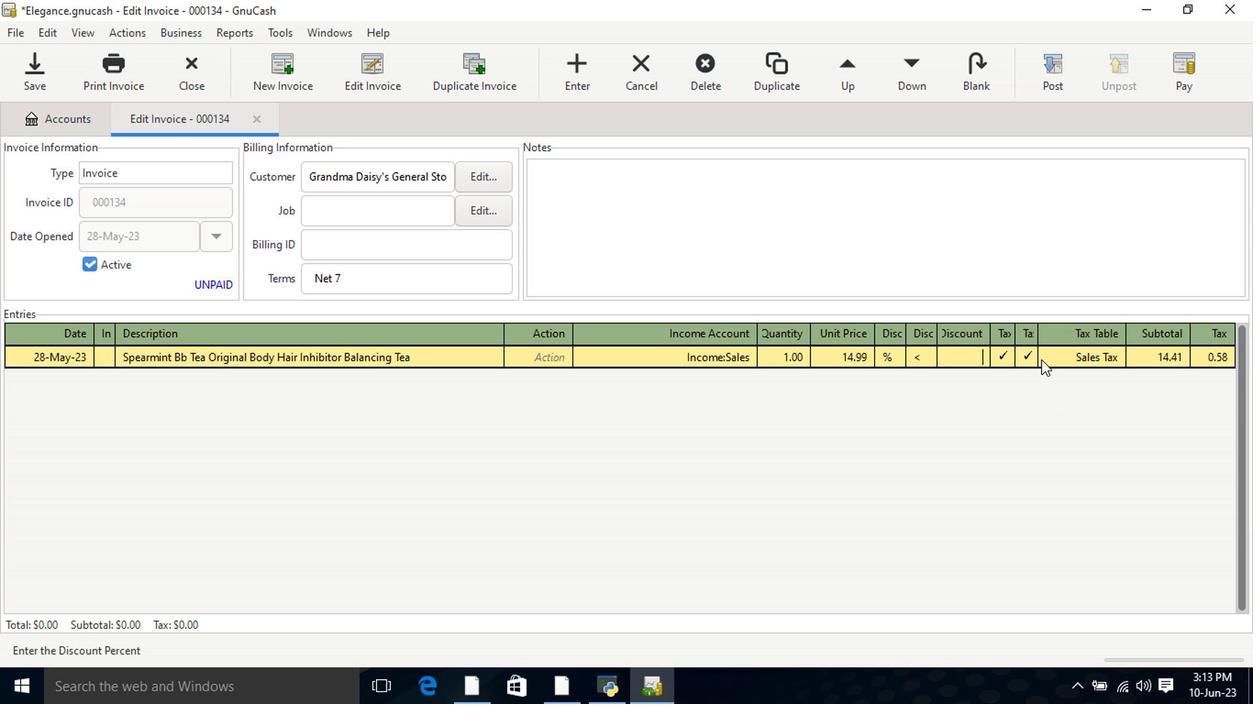 
Action: Mouse pressed left at (1030, 361)
Screenshot: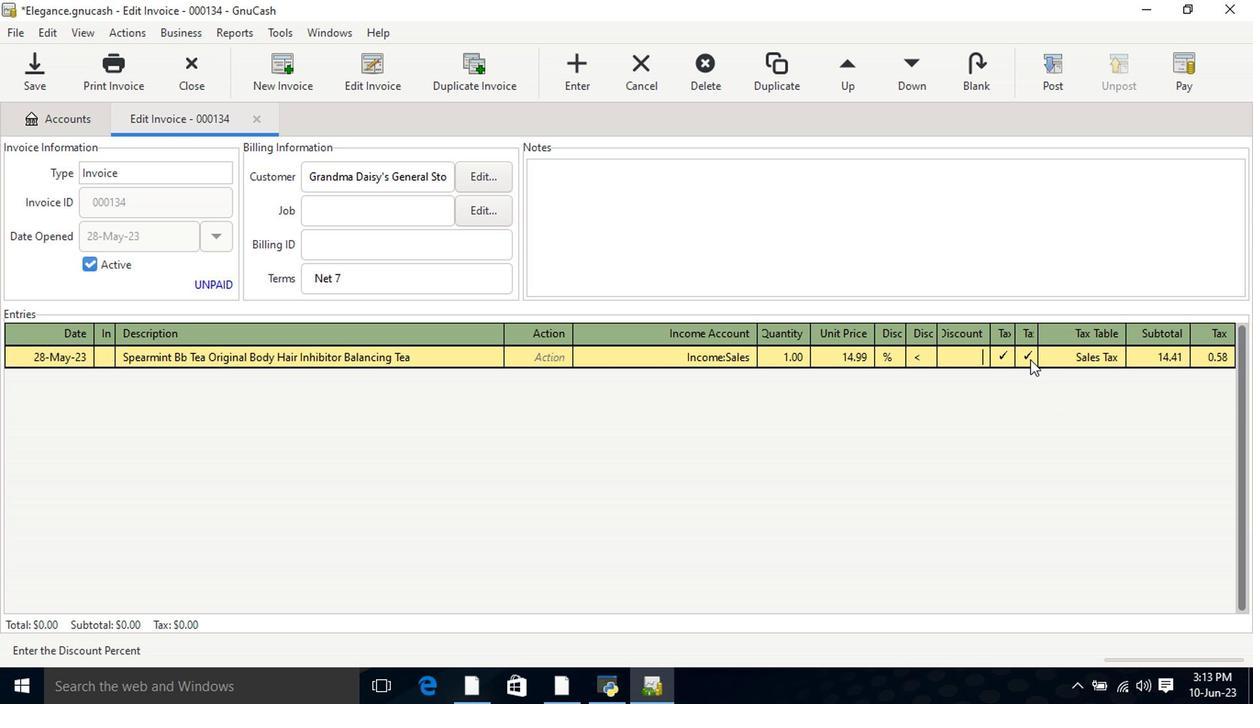 
Action: Mouse moved to (1050, 389)
Screenshot: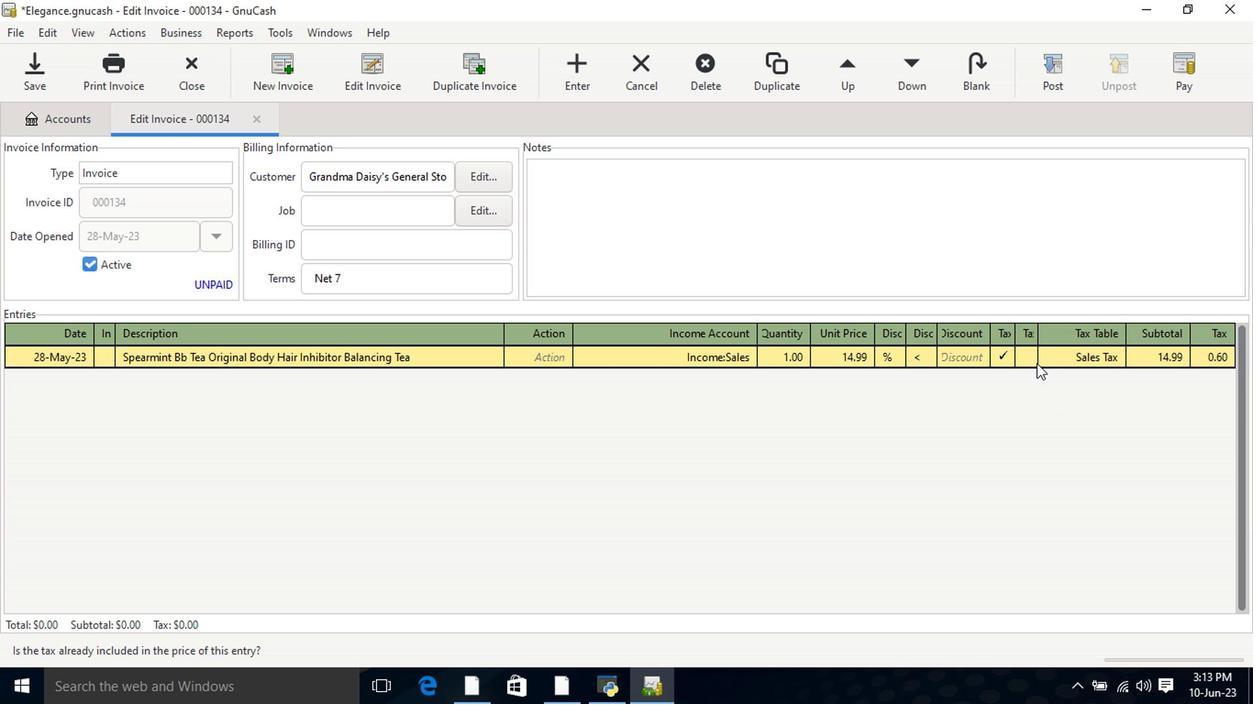 
Action: Key pressed <Key.tab><Key.tab>
Screenshot: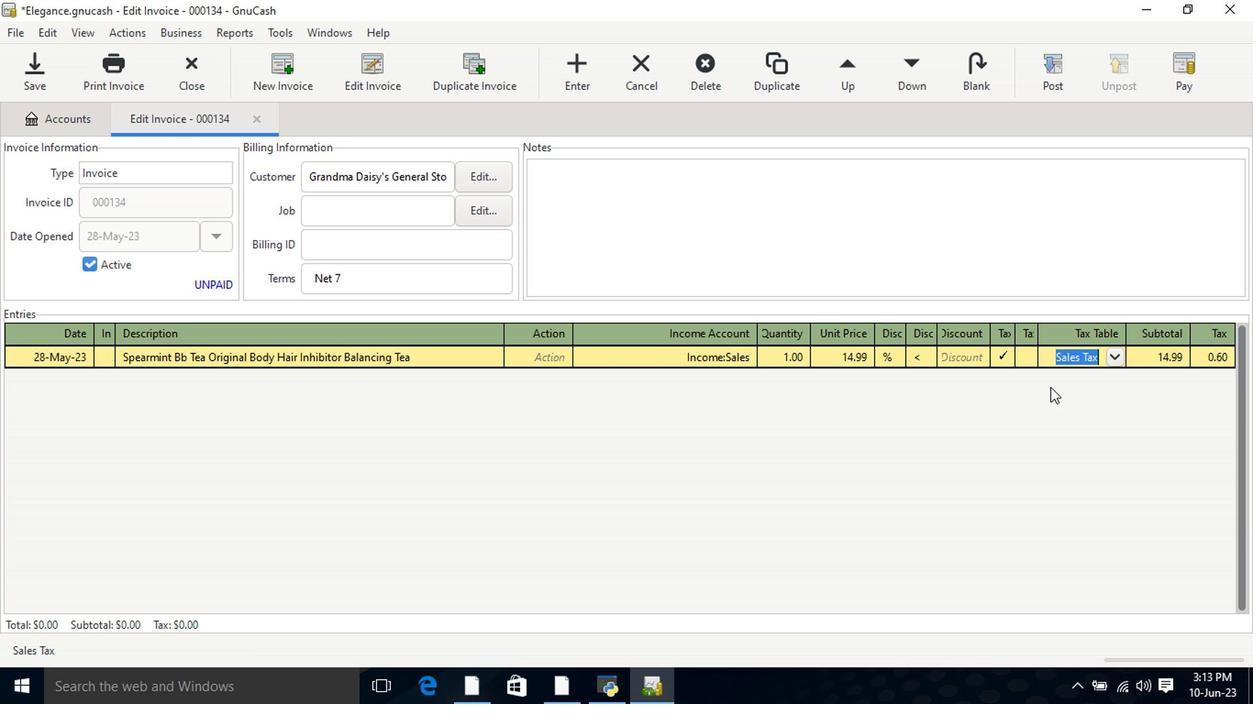 
Action: Mouse moved to (1053, 72)
Screenshot: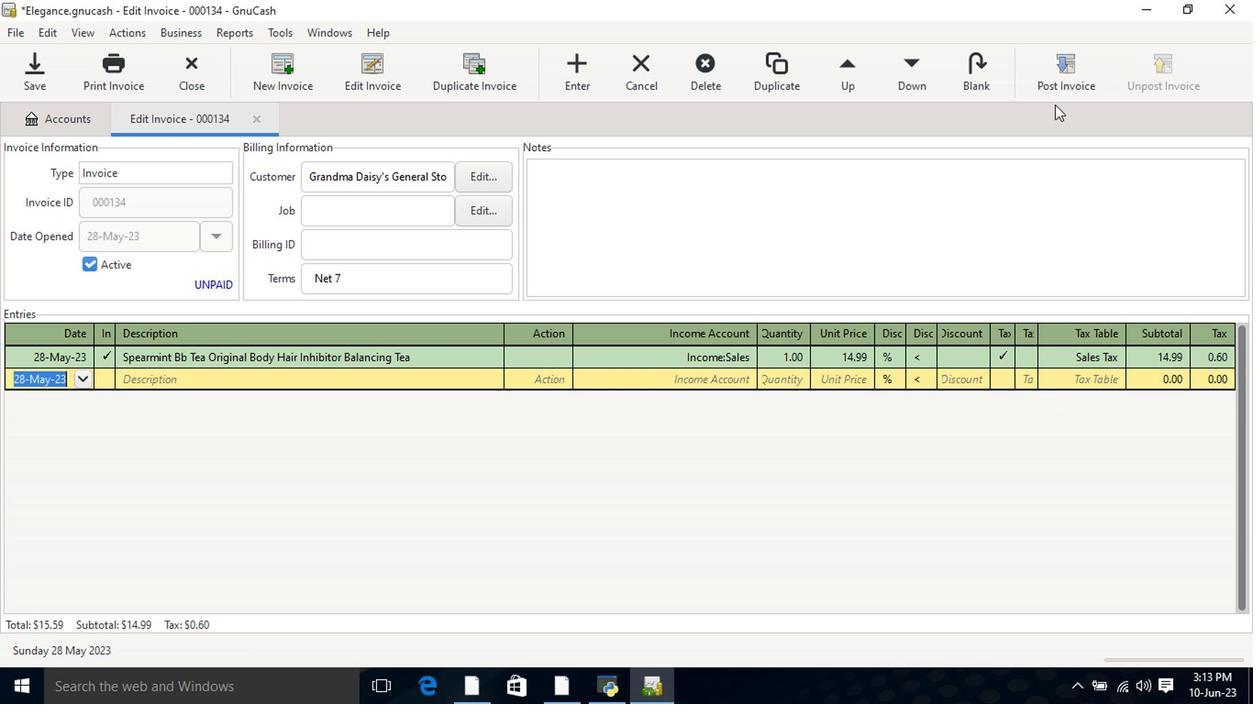 
Action: Mouse pressed left at (1053, 72)
Screenshot: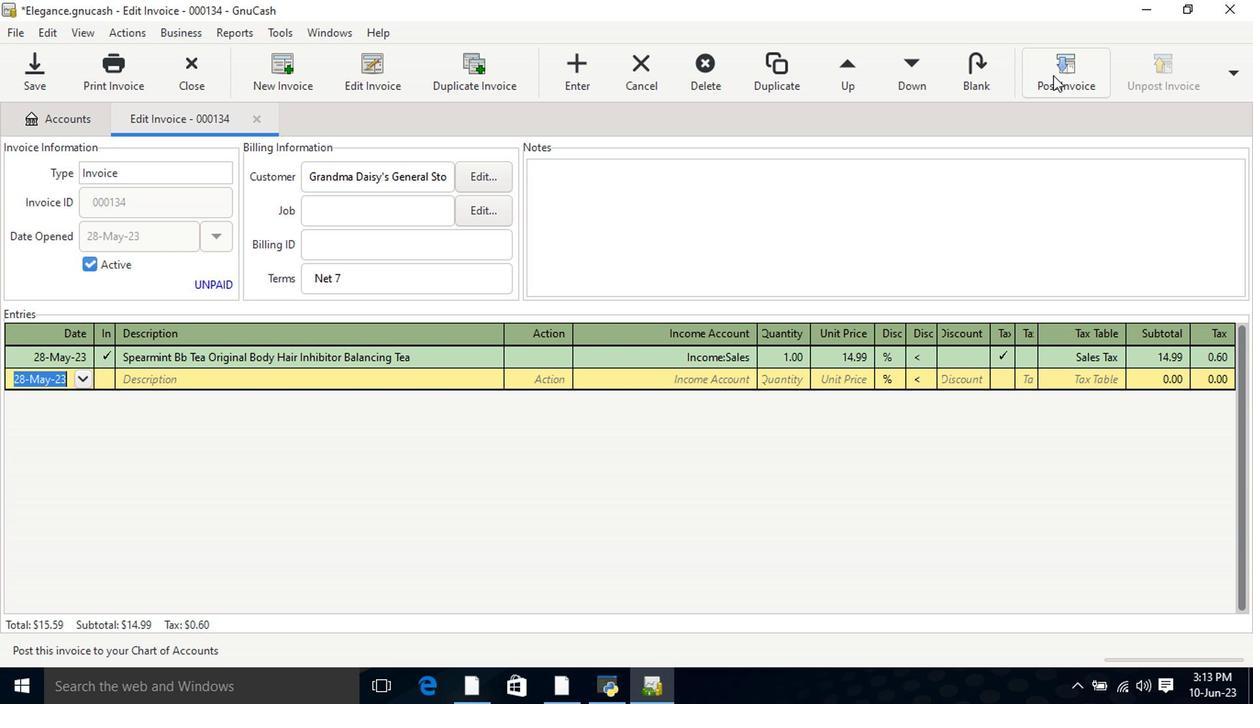 
Action: Mouse moved to (777, 300)
Screenshot: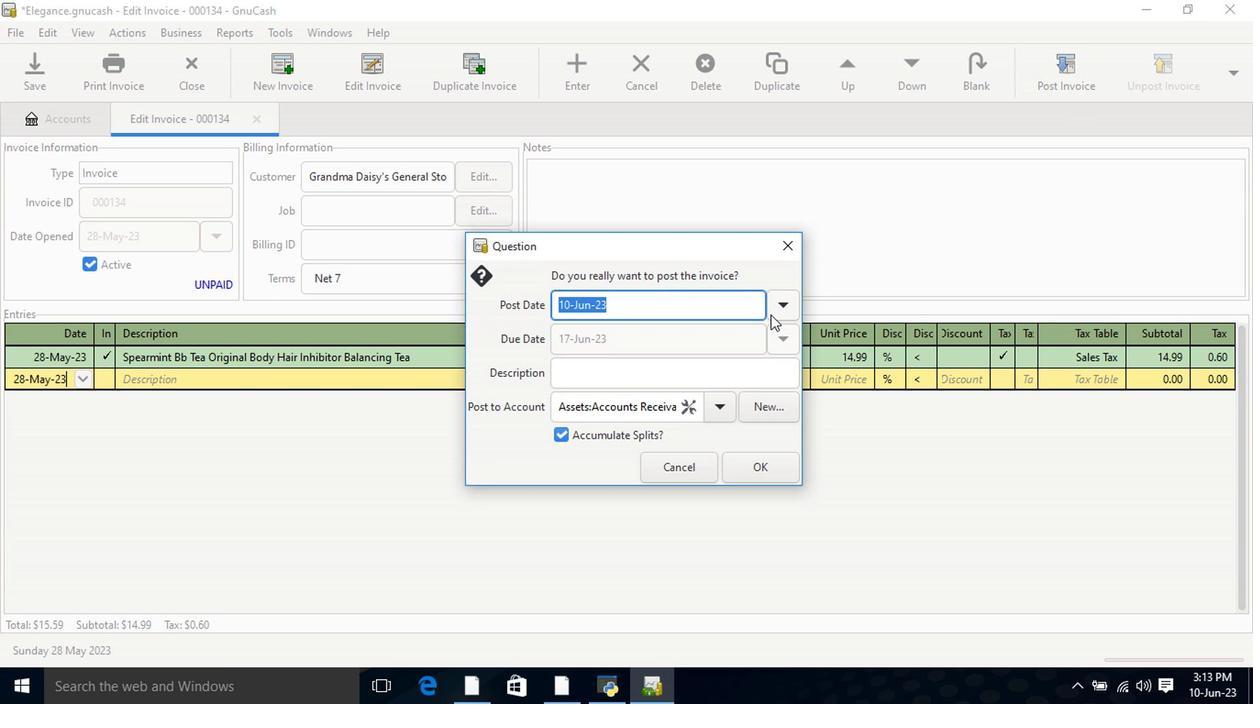 
Action: Mouse pressed left at (777, 300)
Screenshot: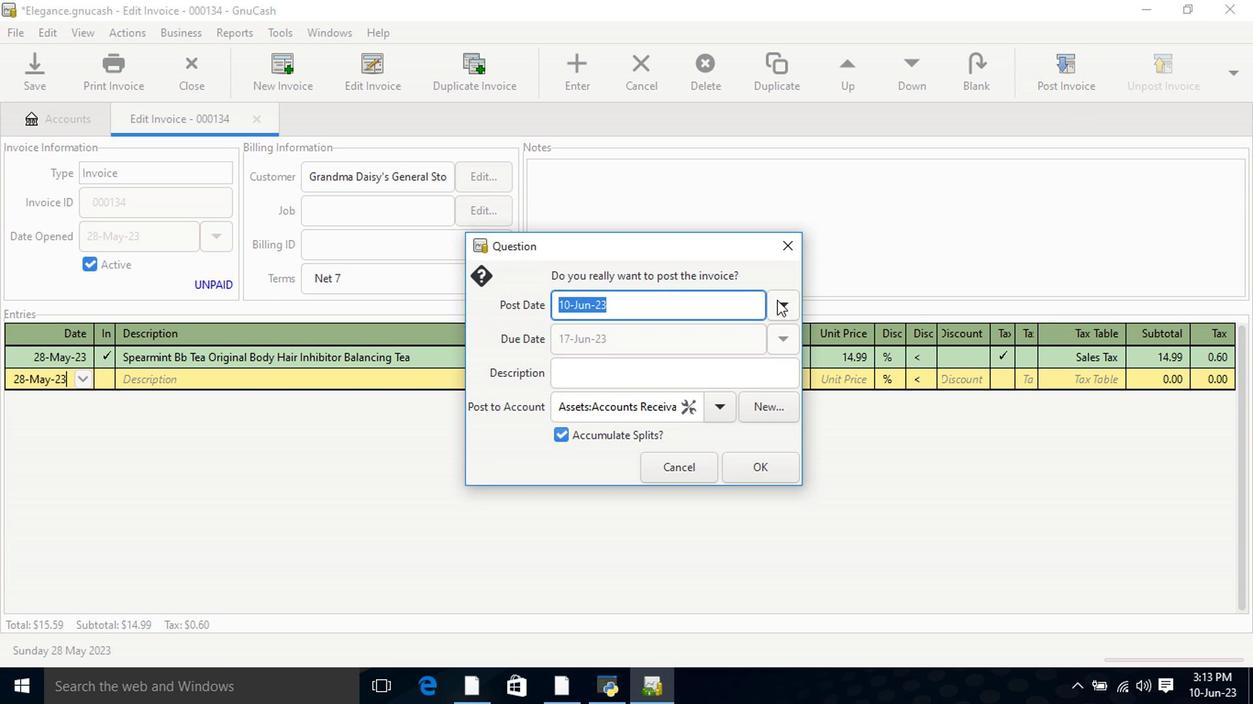 
Action: Mouse moved to (639, 332)
Screenshot: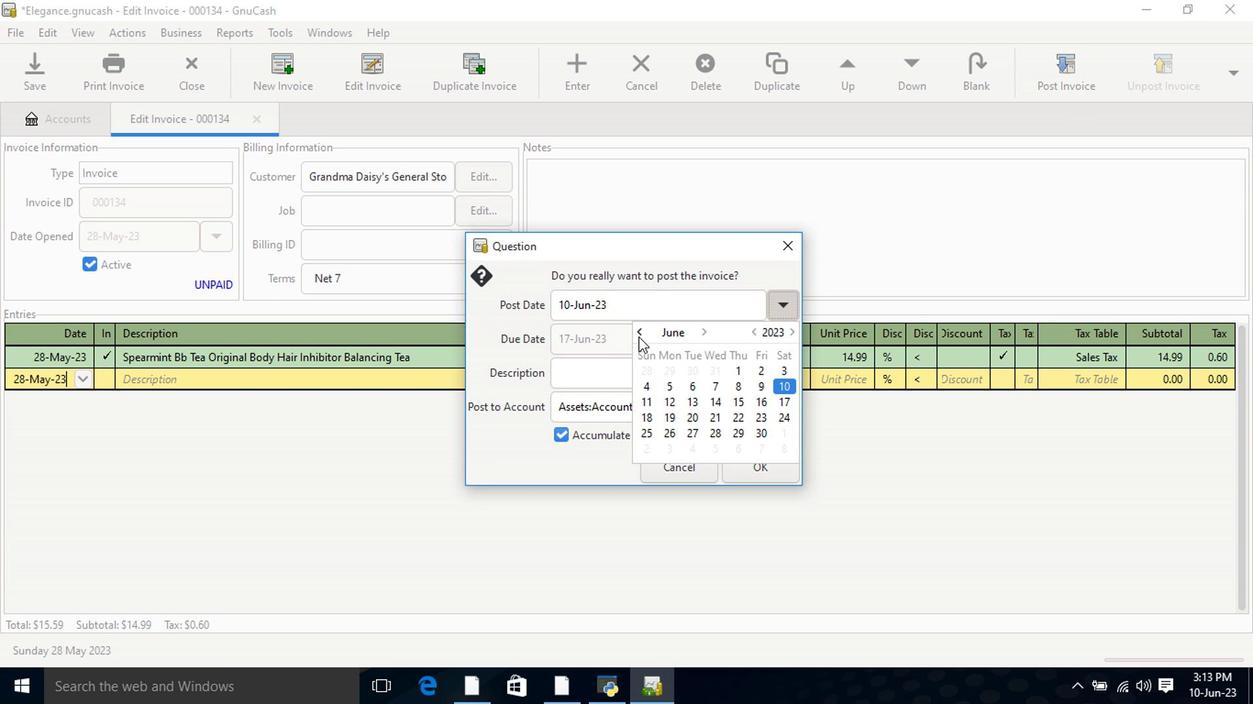
Action: Mouse pressed left at (639, 332)
Screenshot: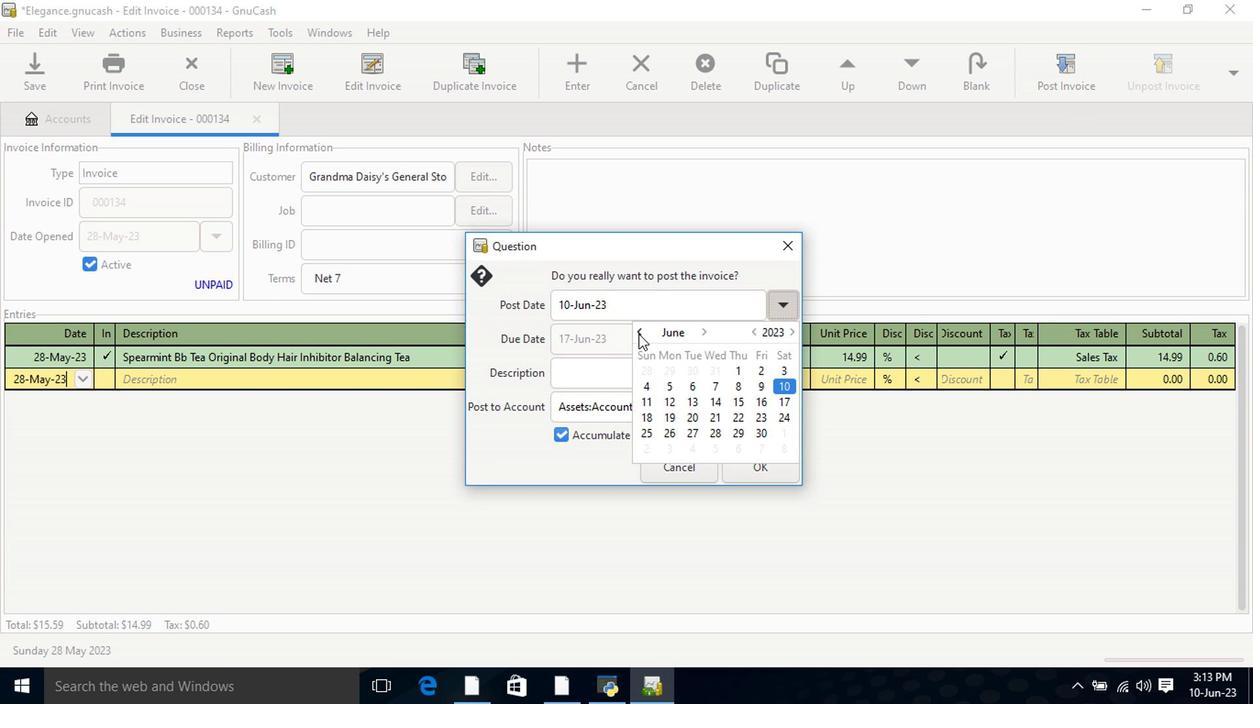 
Action: Mouse moved to (652, 440)
Screenshot: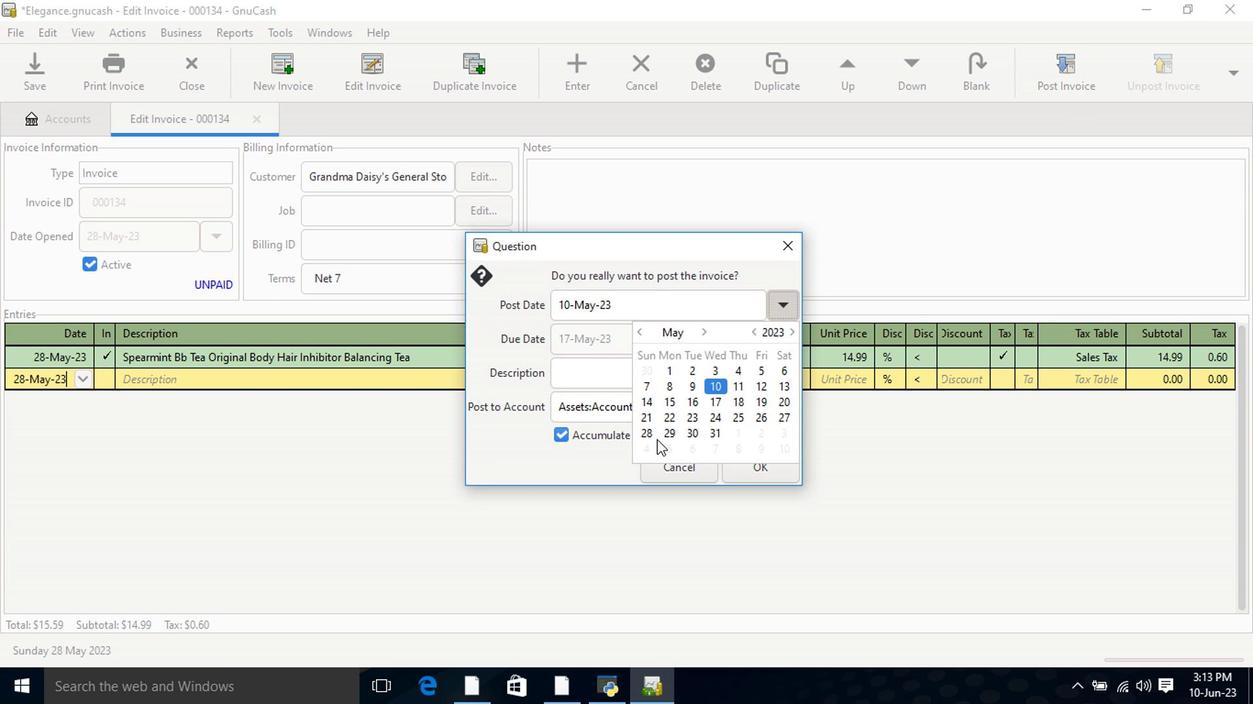
Action: Mouse pressed left at (652, 440)
Screenshot: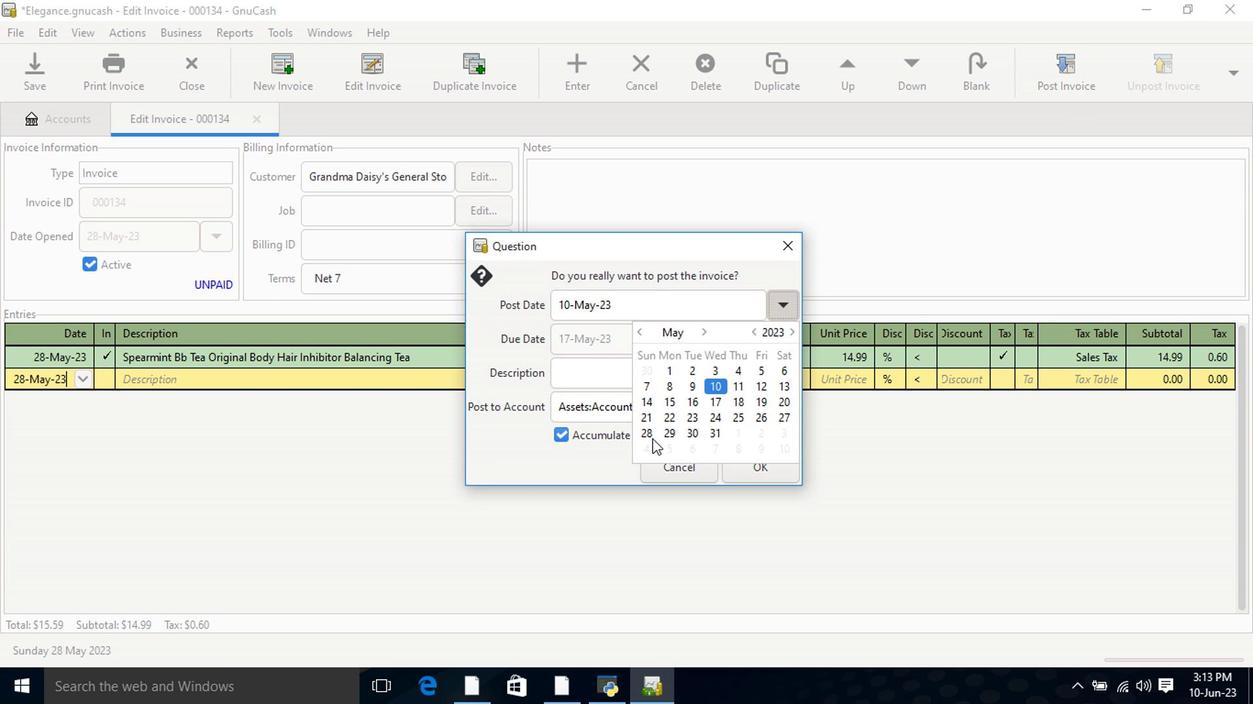 
Action: Mouse pressed left at (652, 440)
Screenshot: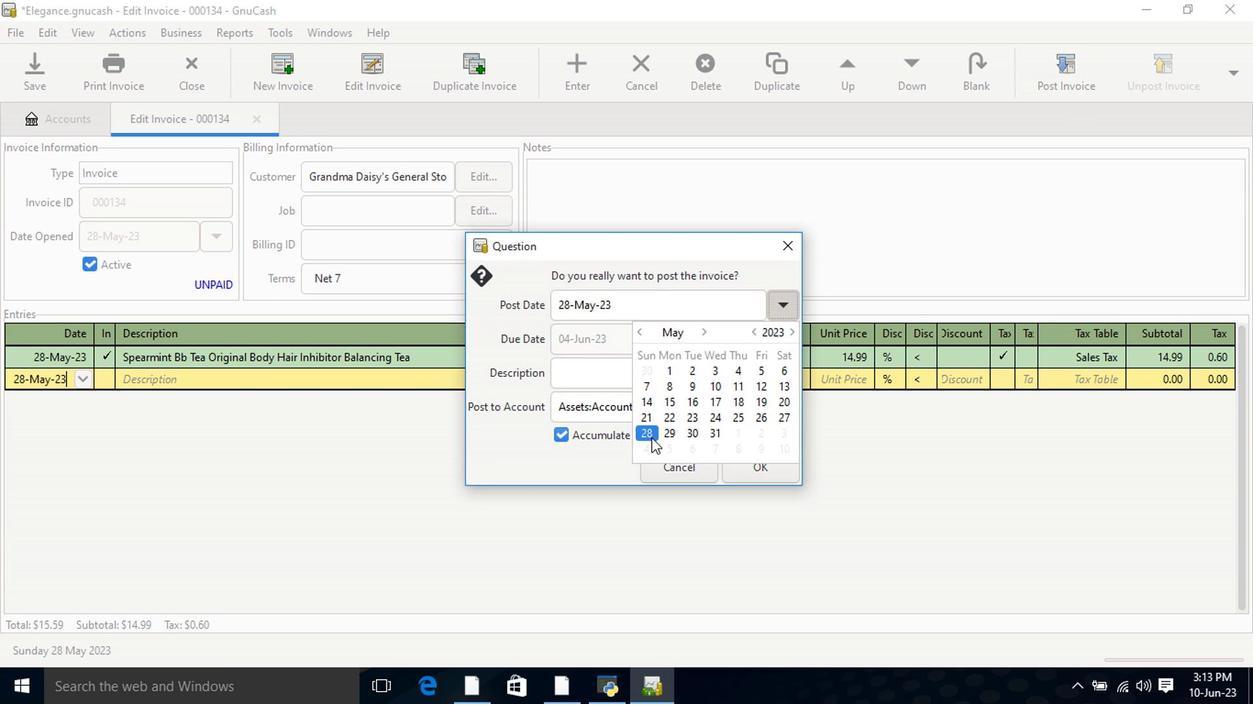 
Action: Mouse moved to (758, 481)
Screenshot: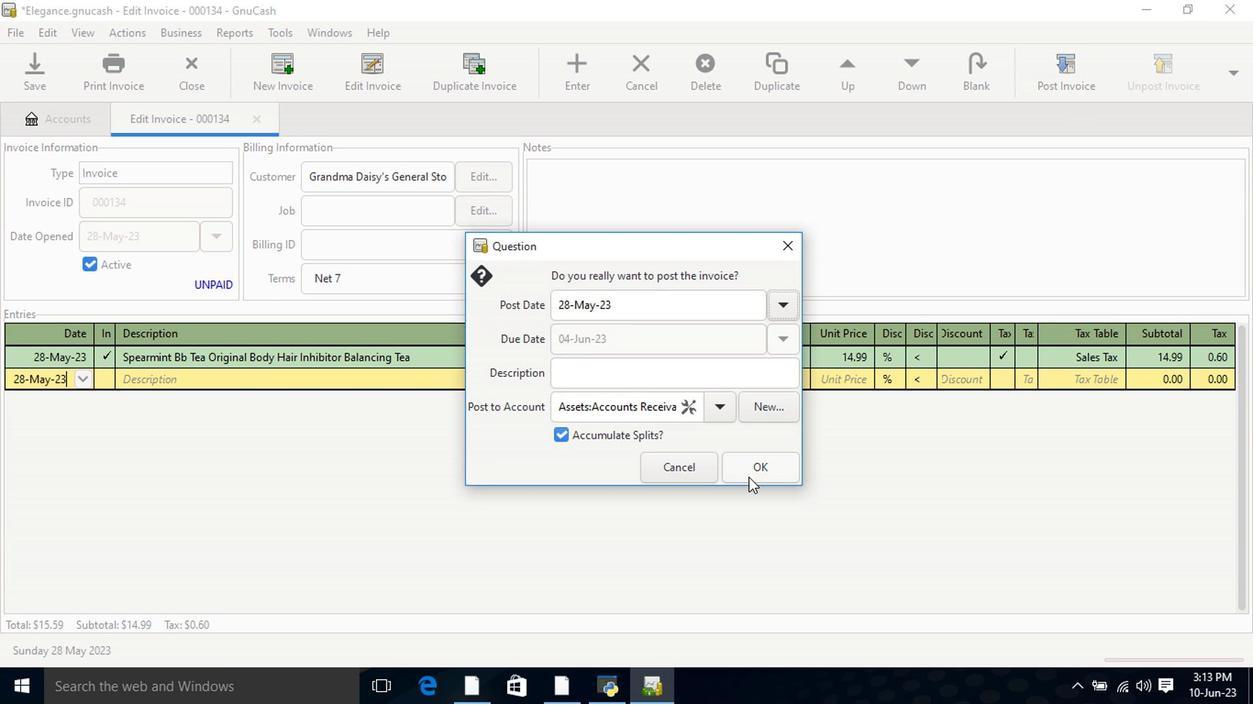 
Action: Mouse pressed left at (758, 481)
Screenshot: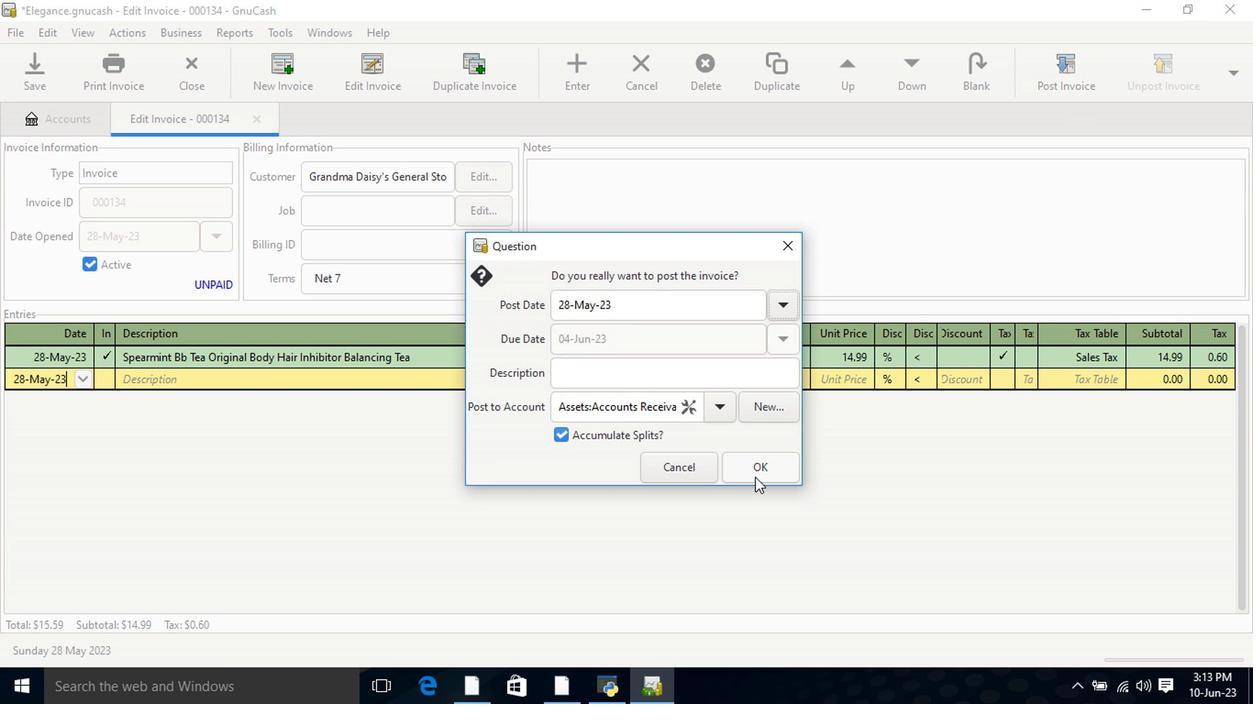 
Action: Mouse moved to (1180, 69)
Screenshot: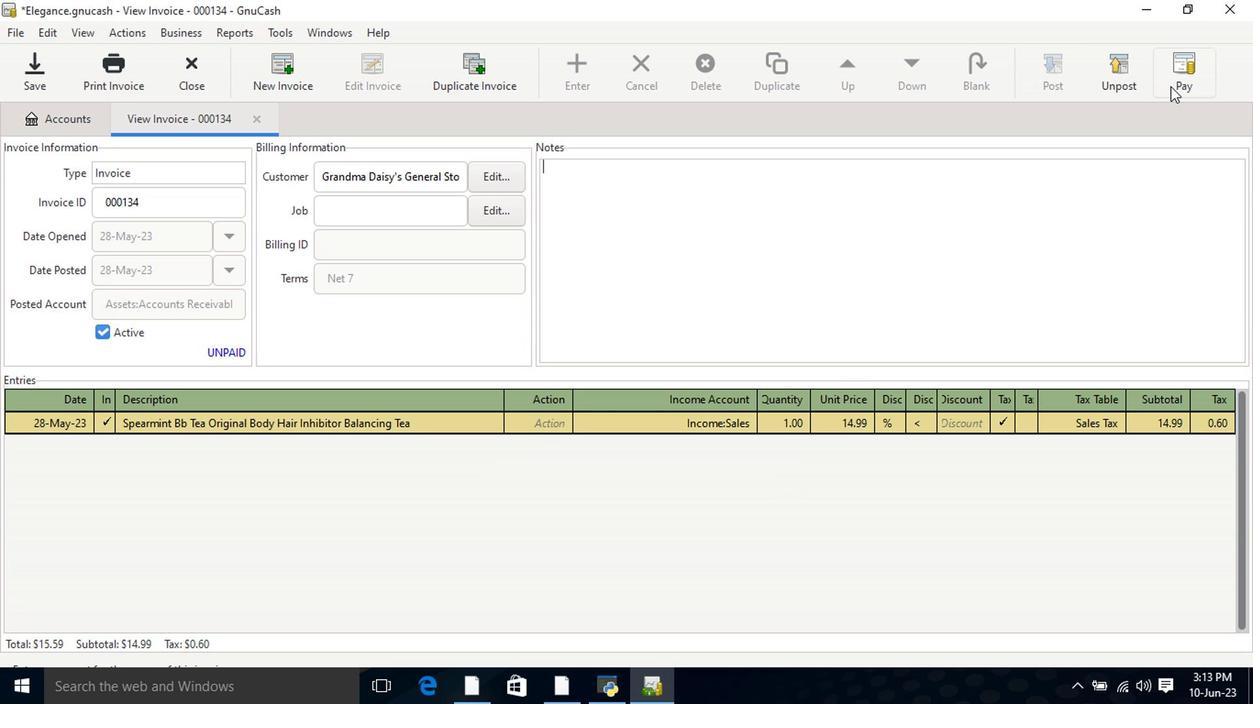 
Action: Mouse pressed left at (1180, 69)
Screenshot: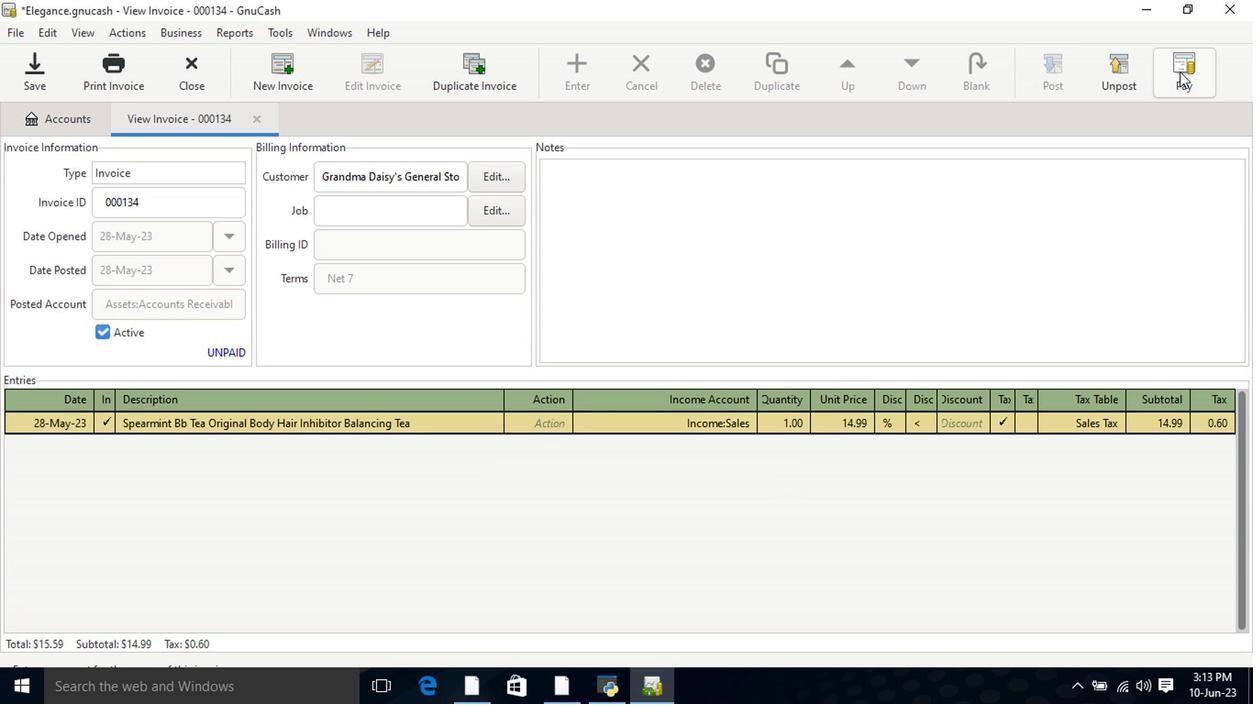 
Action: Mouse moved to (556, 366)
Screenshot: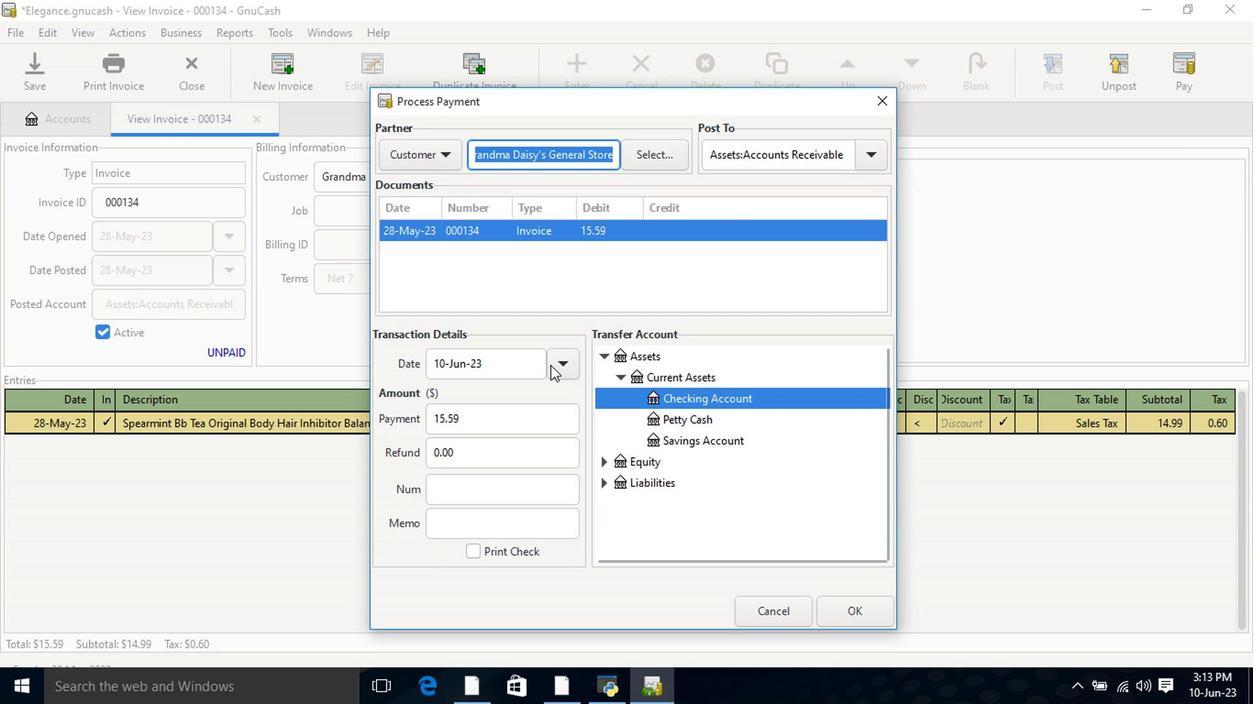 
Action: Mouse pressed left at (556, 366)
Screenshot: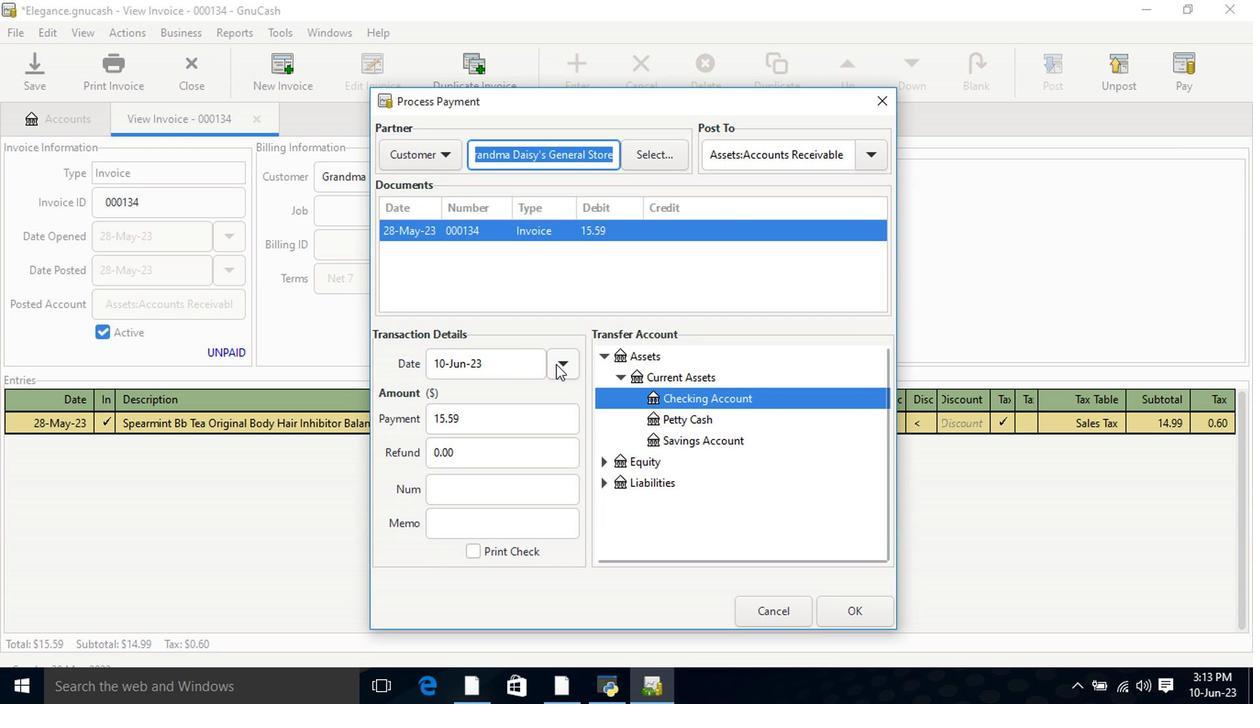 
Action: Mouse moved to (555, 432)
Screenshot: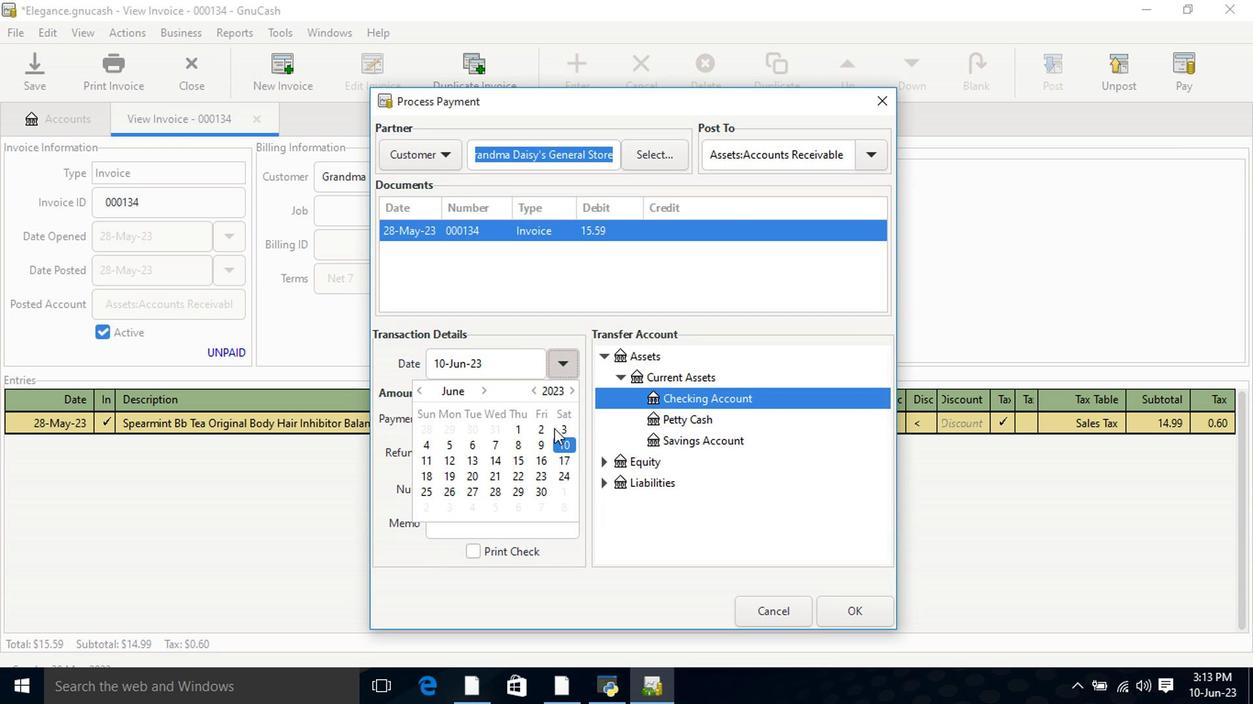 
Action: Mouse pressed left at (555, 432)
Screenshot: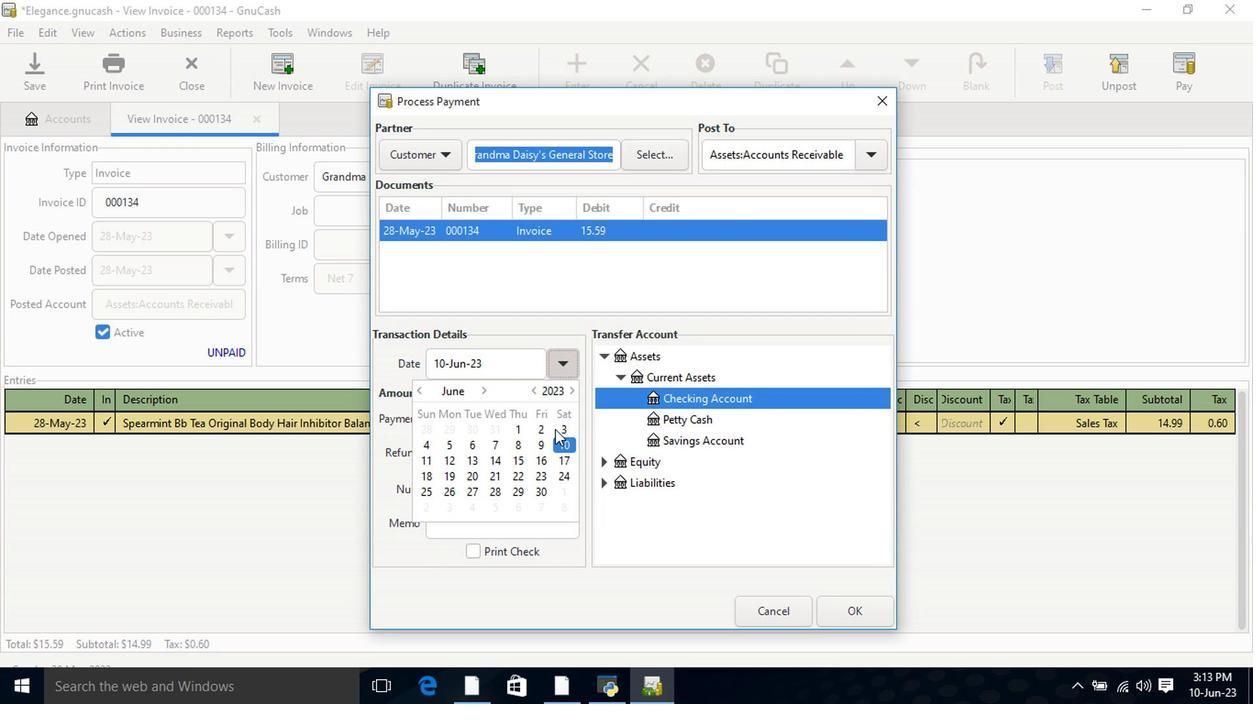 
Action: Mouse pressed left at (555, 432)
Screenshot: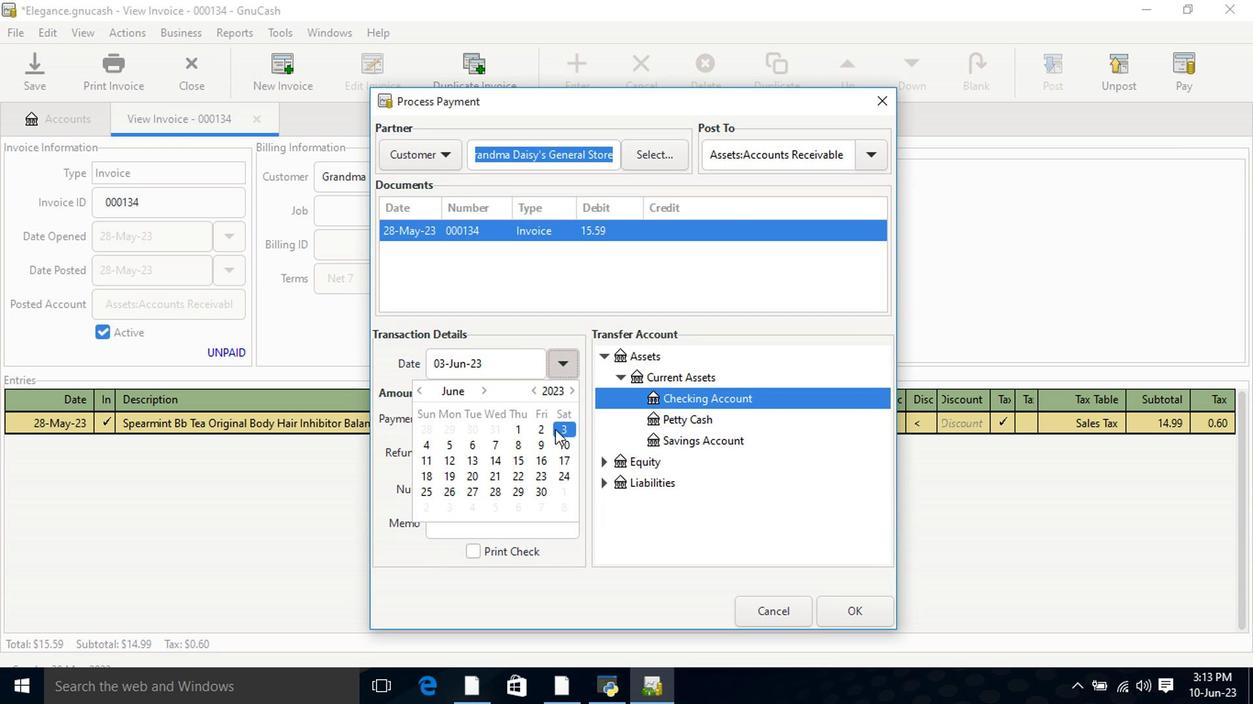
Action: Mouse moved to (604, 357)
Screenshot: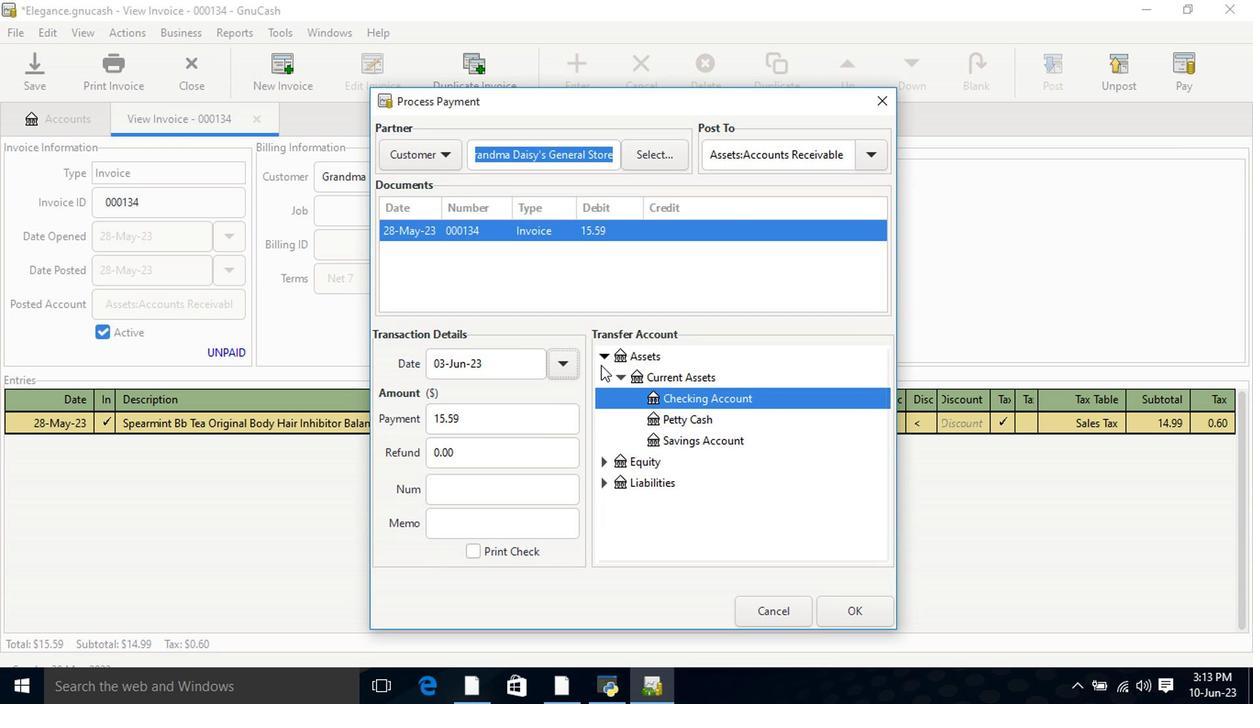 
Action: Mouse pressed left at (604, 357)
Screenshot: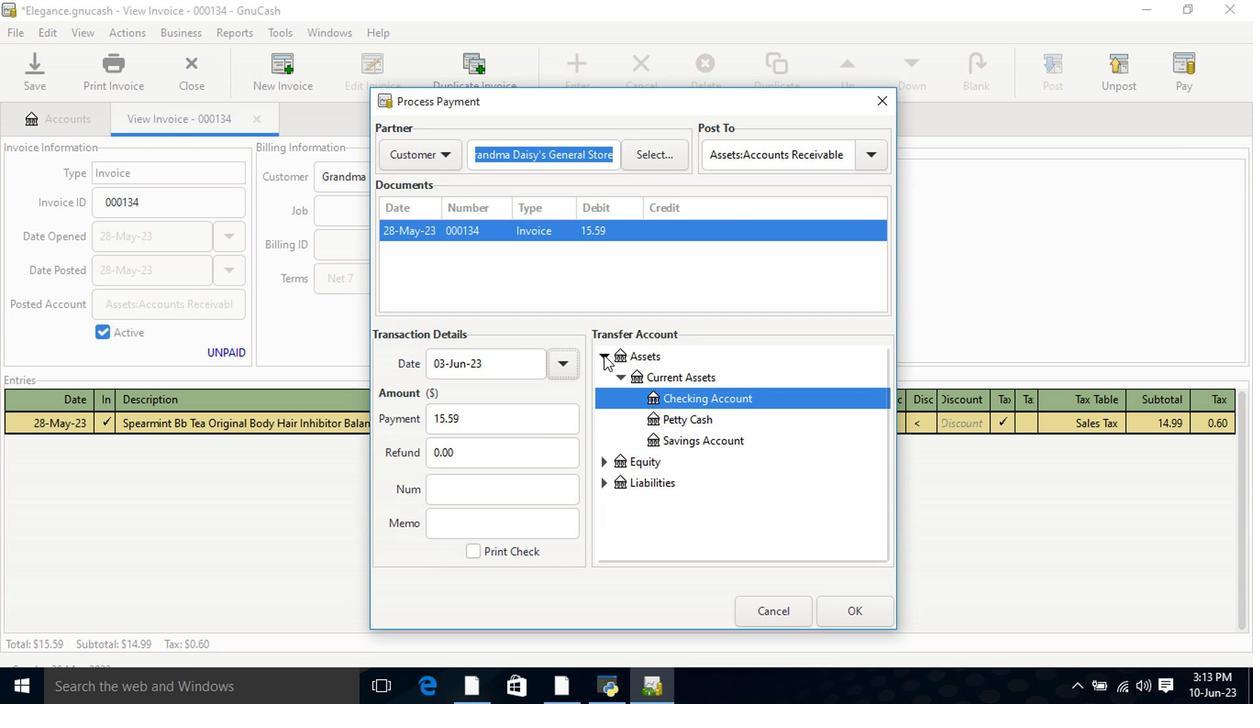 
Action: Mouse pressed left at (604, 357)
Screenshot: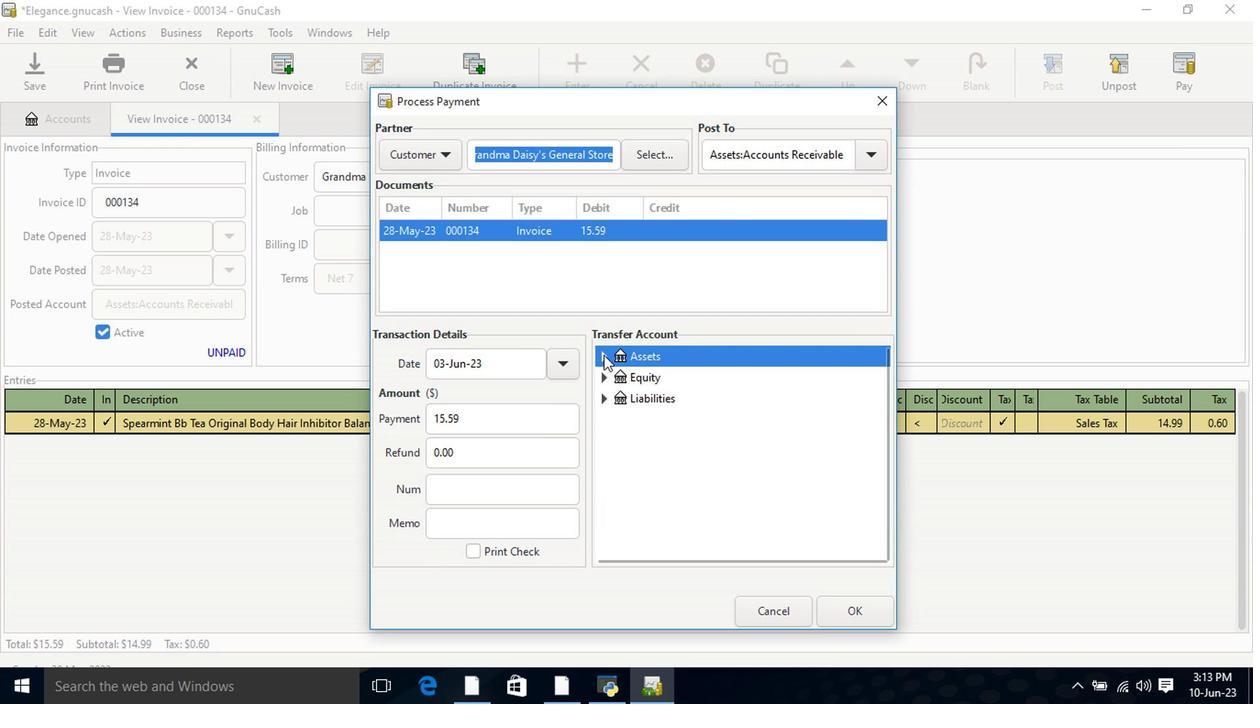 
Action: Mouse moved to (618, 374)
Screenshot: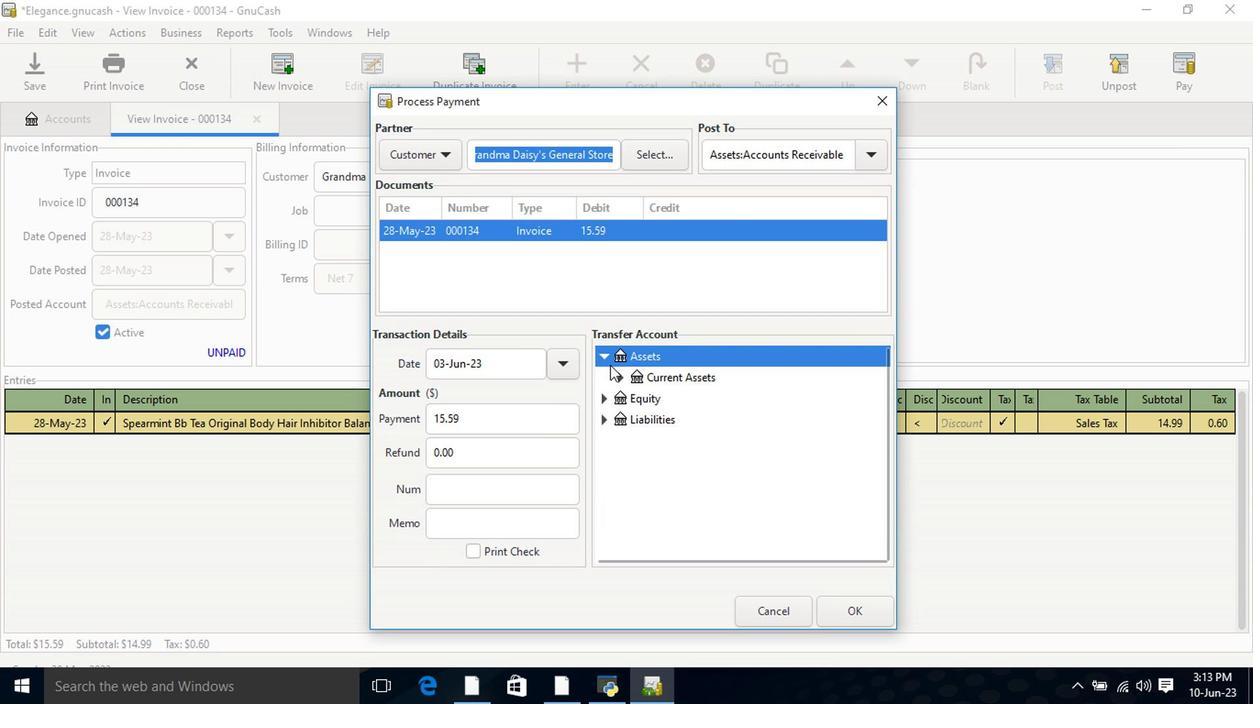 
Action: Mouse pressed left at (618, 374)
Screenshot: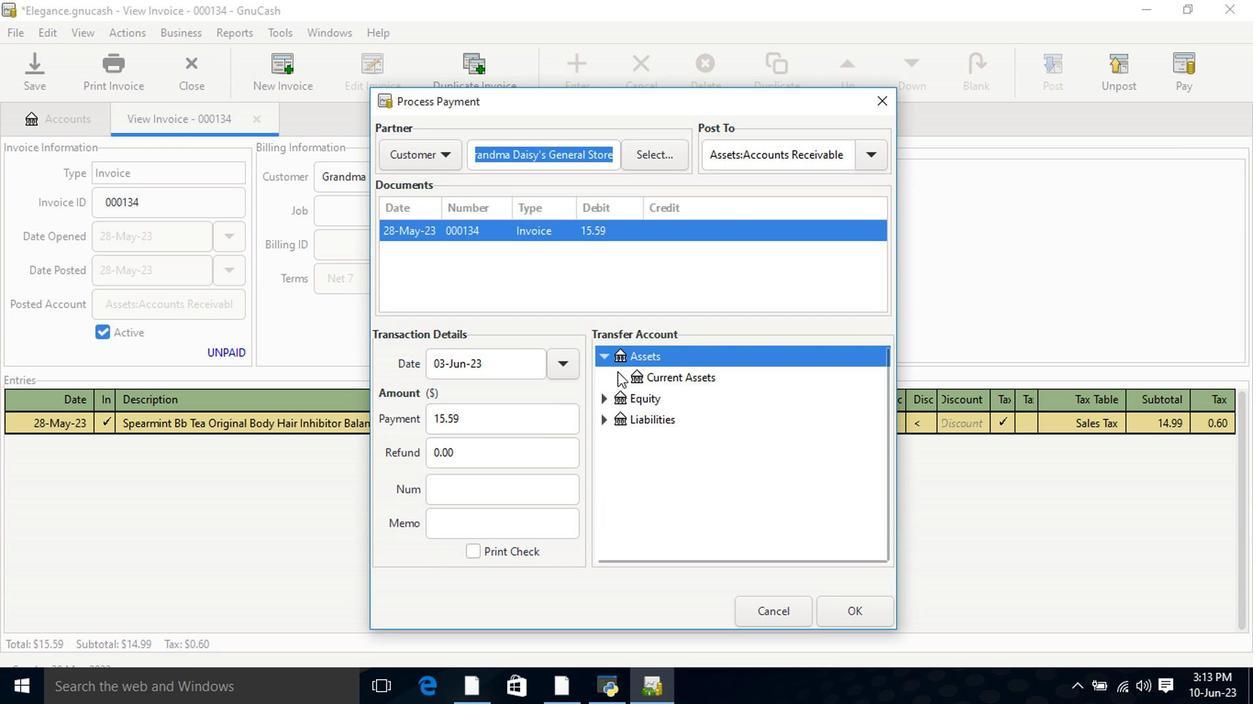 
Action: Mouse moved to (673, 393)
Screenshot: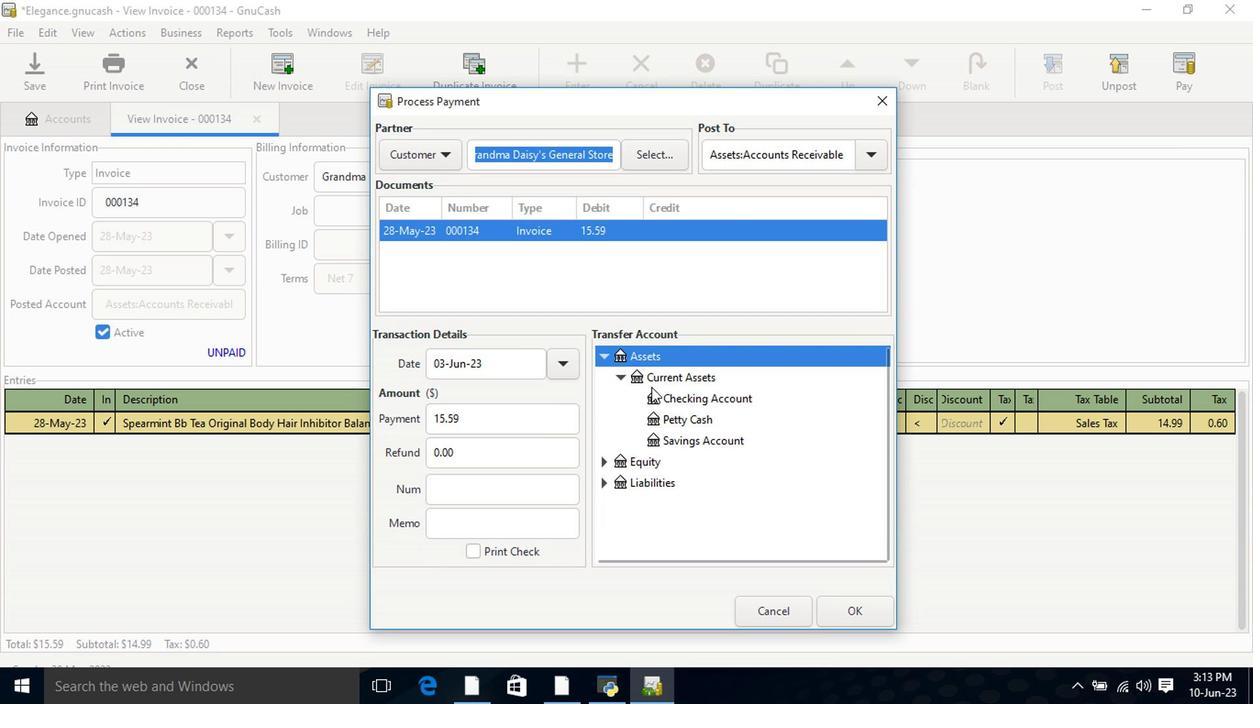 
Action: Mouse pressed left at (673, 393)
Screenshot: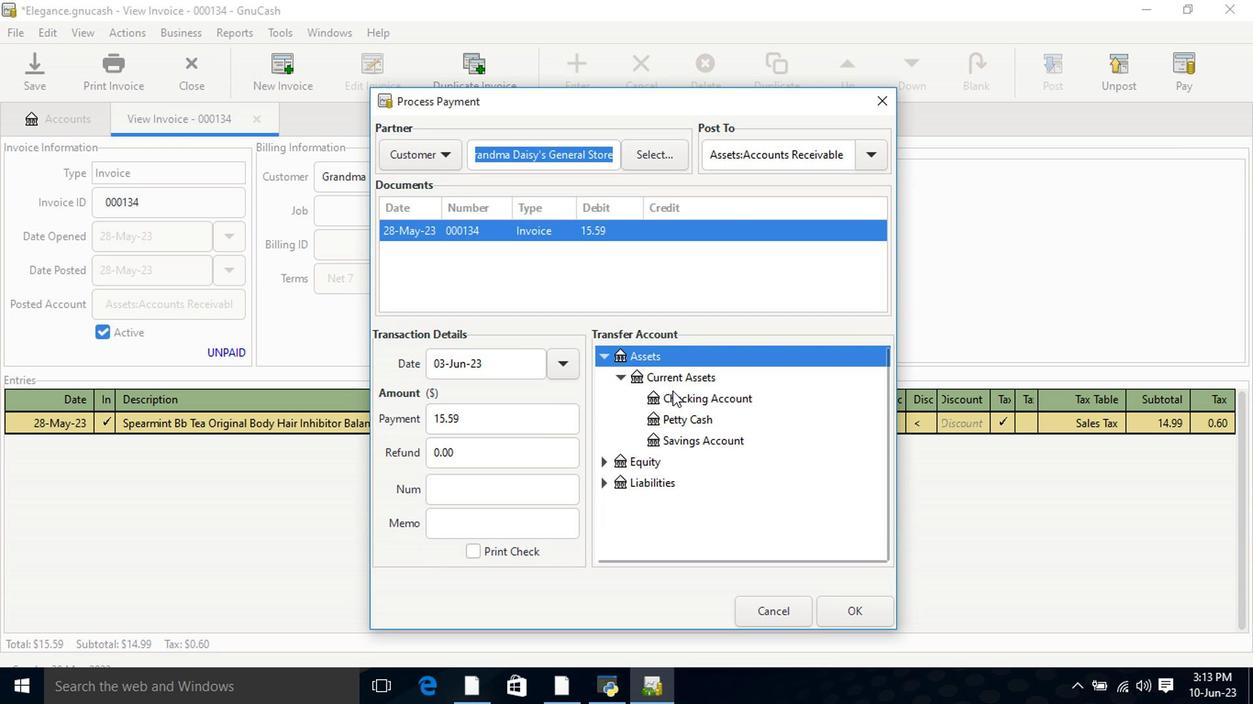 
Action: Mouse moved to (851, 611)
Screenshot: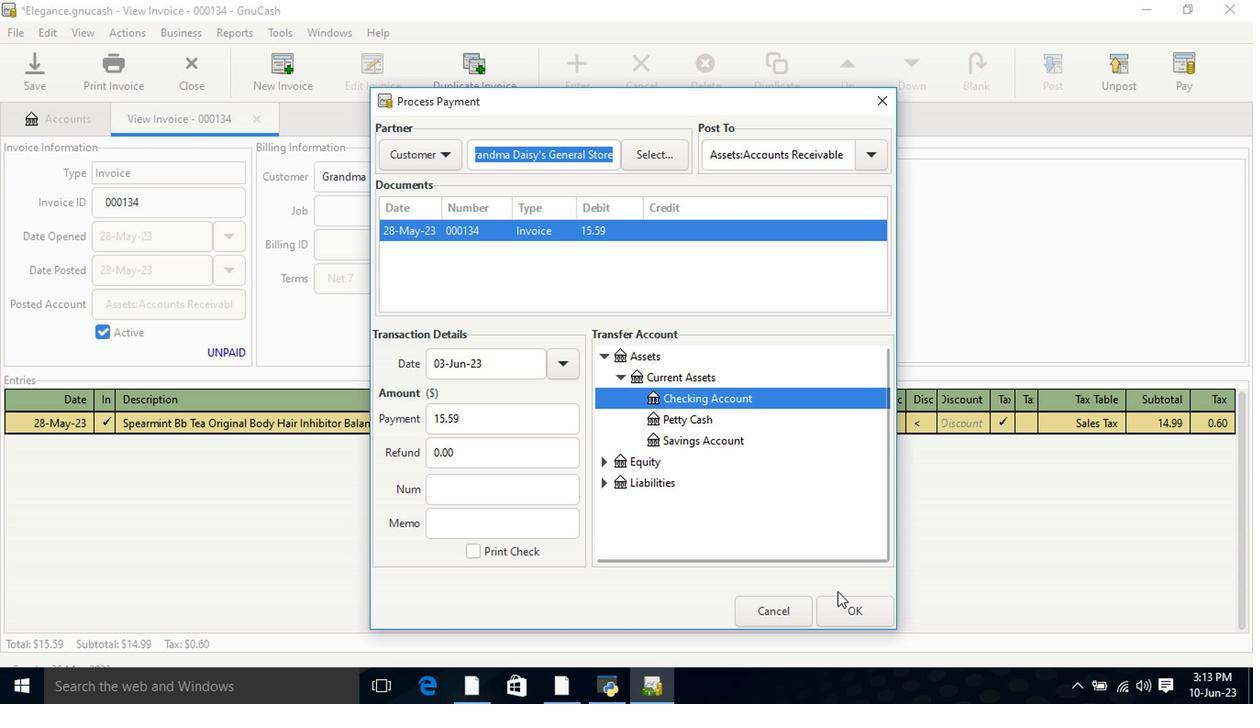 
Action: Mouse pressed left at (851, 611)
Screenshot: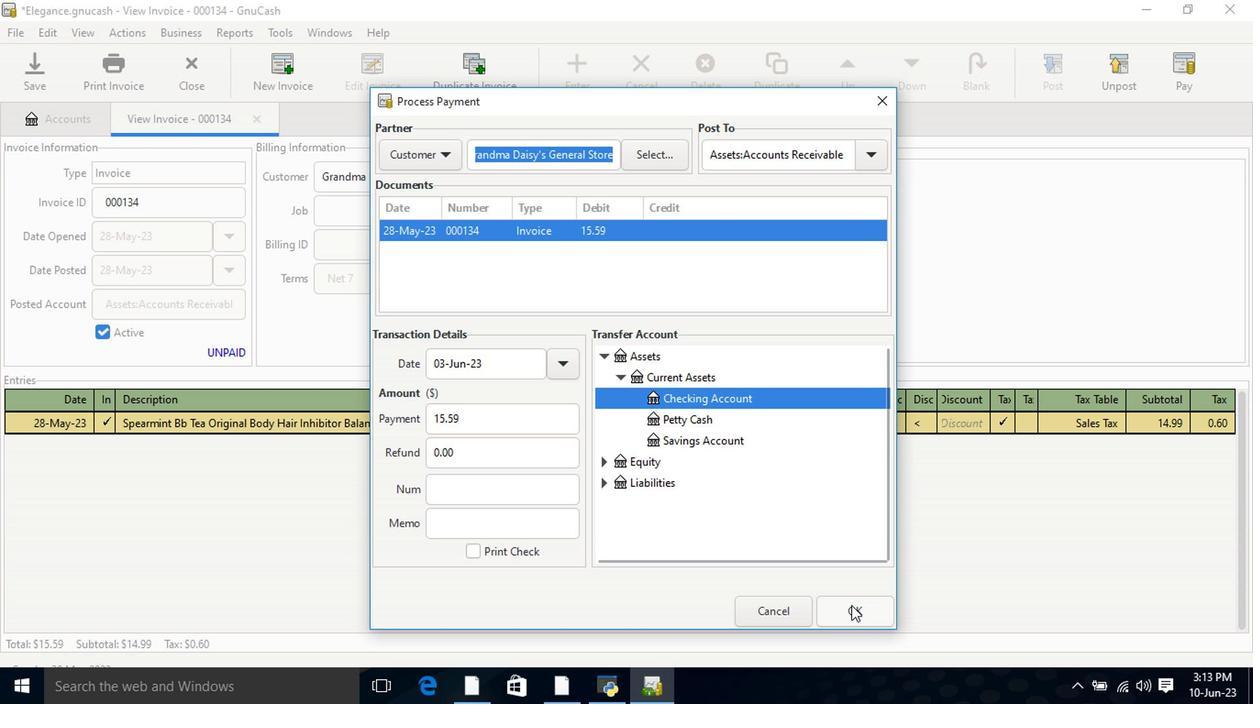 
Action: Mouse moved to (137, 65)
Screenshot: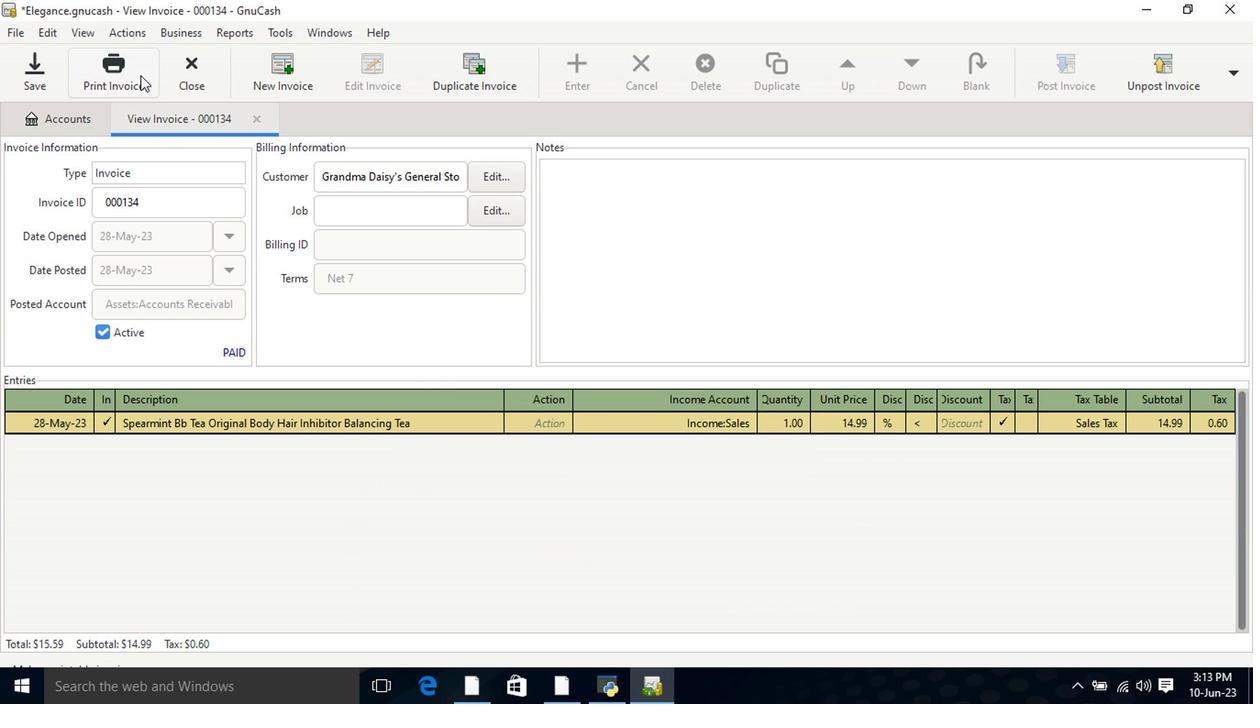 
Action: Mouse pressed left at (137, 65)
Screenshot: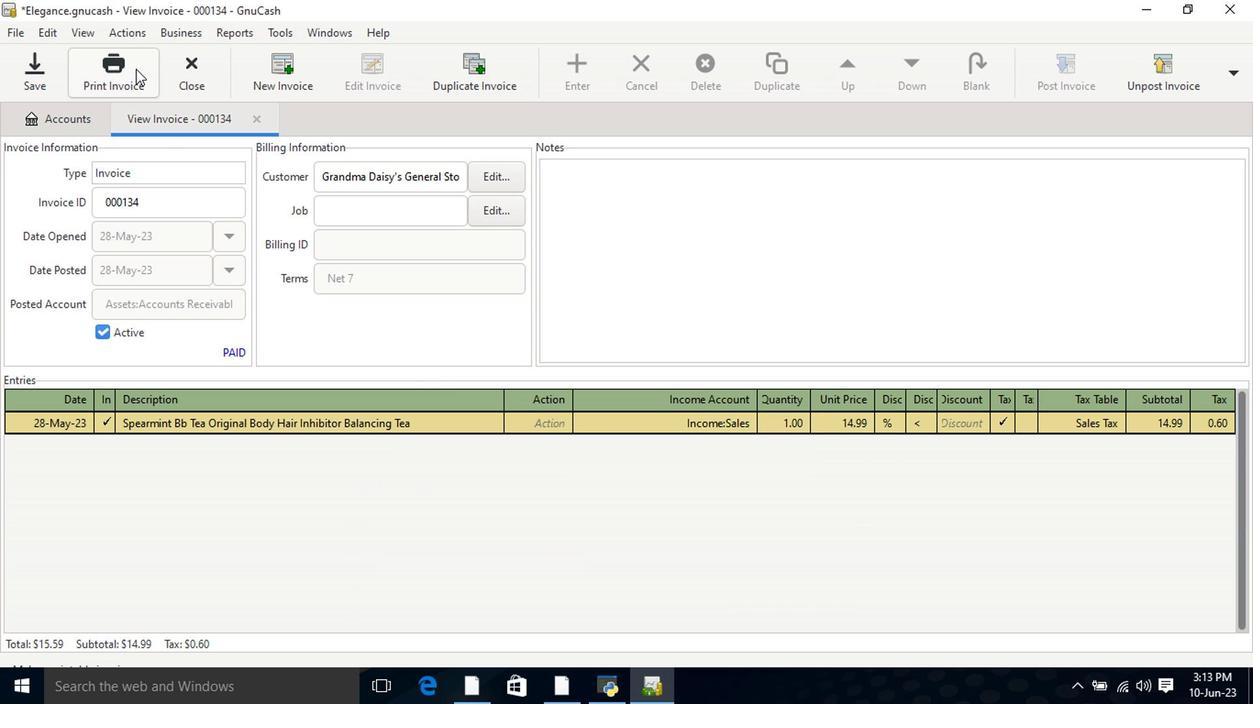 
Action: Mouse moved to (506, 511)
Screenshot: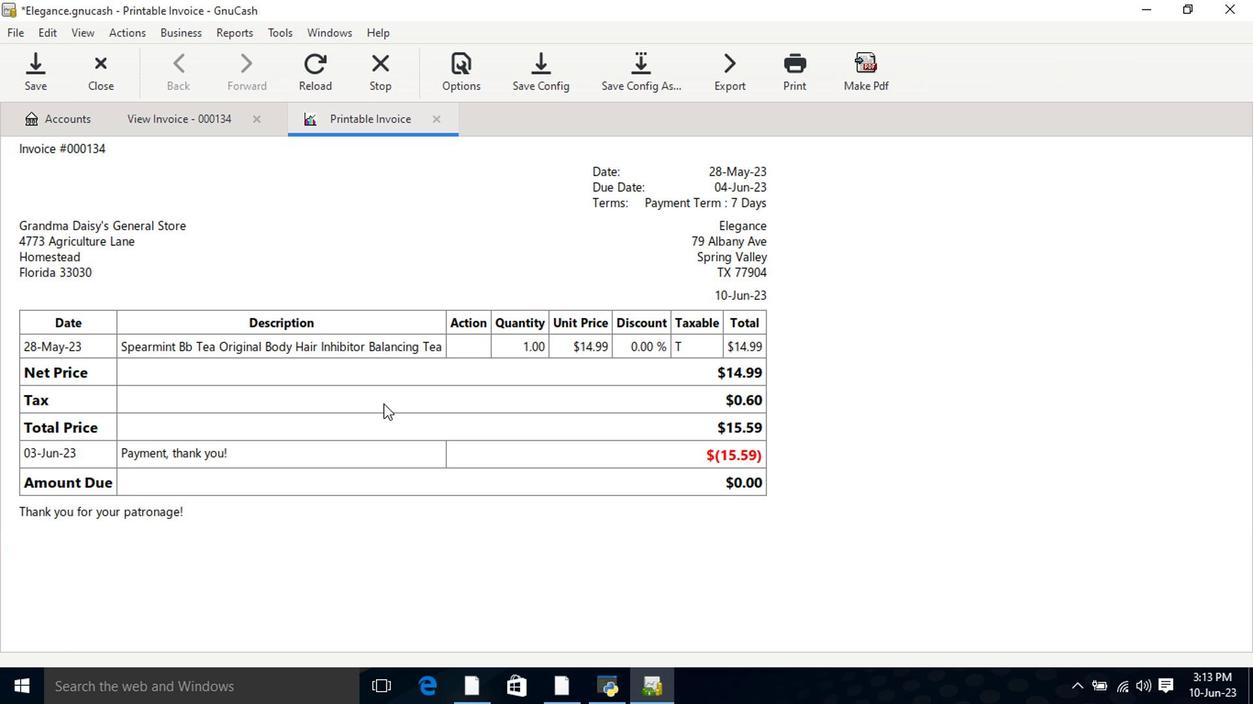 
